 Task: Add a signature Johnny Mitchell containing With heartfelt thanks and warm wishes, Johnny Mitchell to email address softage.2@softage.net and add a label Photography
Action: Mouse moved to (1252, 80)
Screenshot: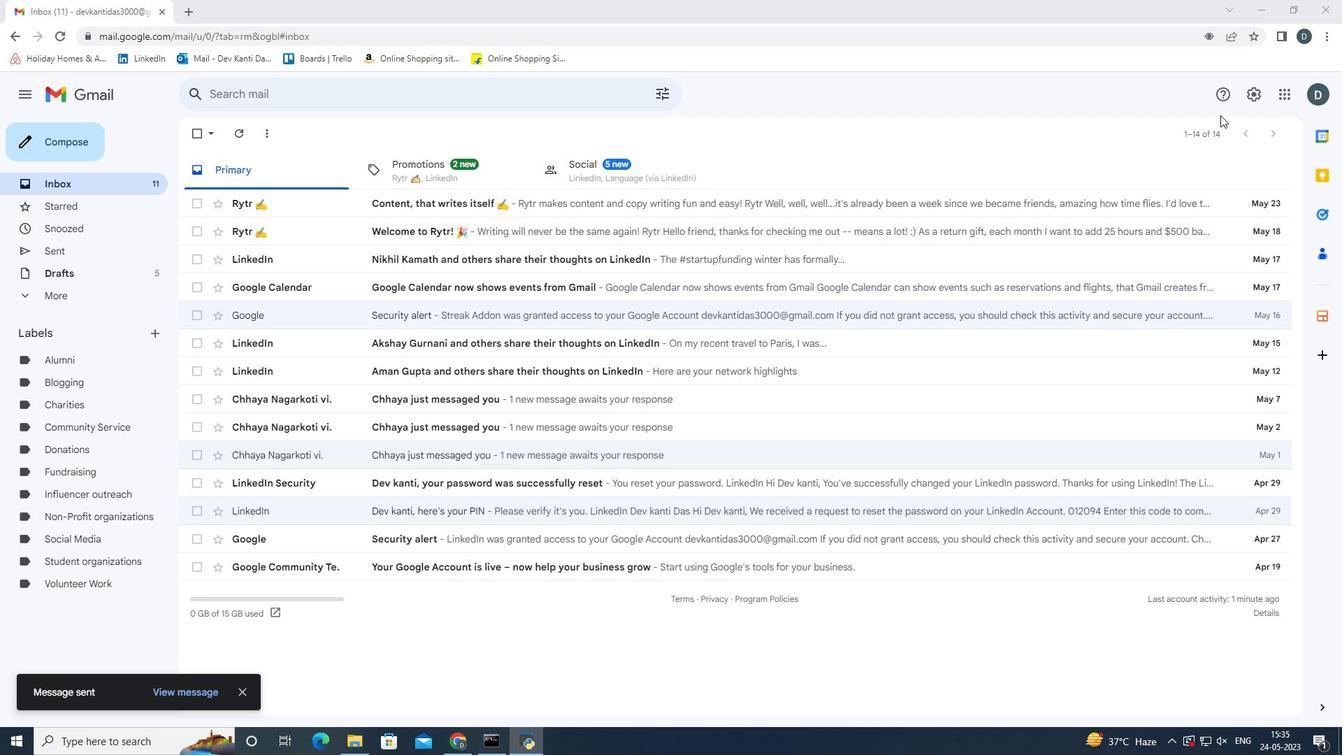 
Action: Mouse pressed left at (1252, 80)
Screenshot: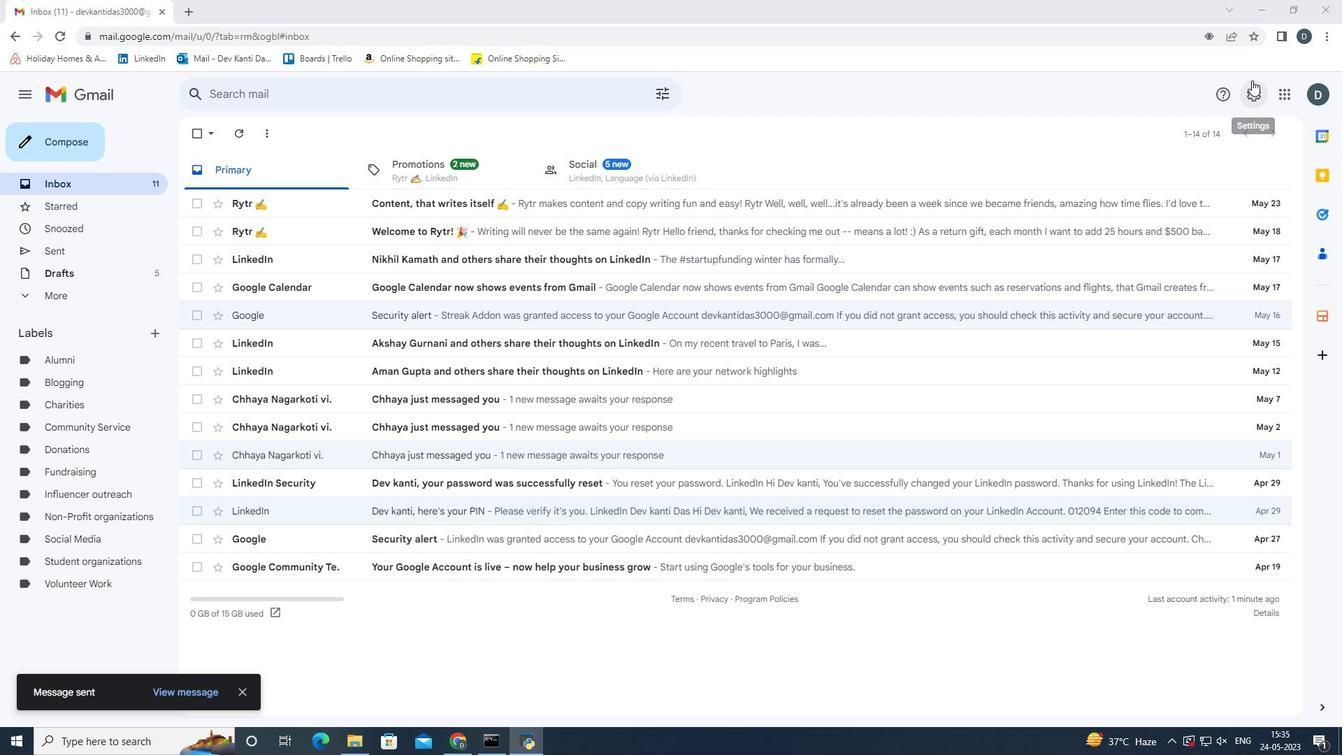 
Action: Mouse moved to (1195, 167)
Screenshot: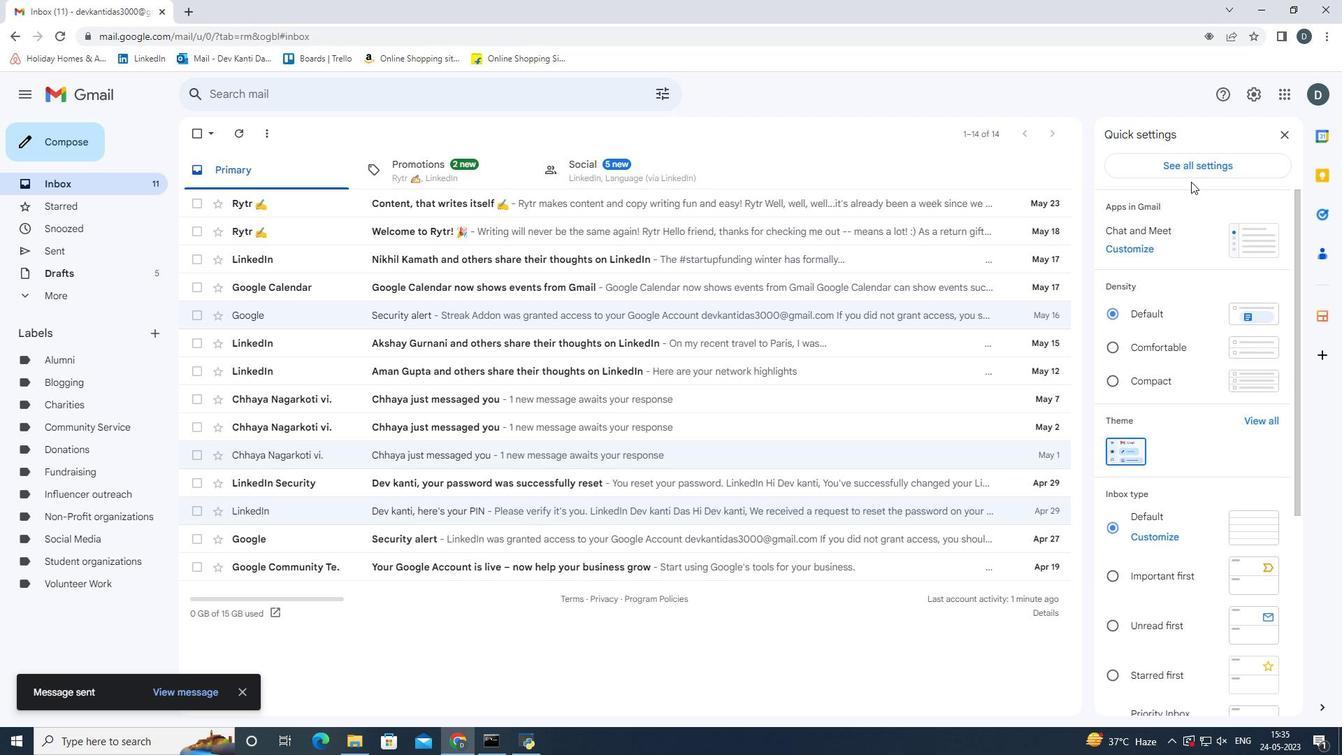 
Action: Mouse pressed left at (1195, 167)
Screenshot: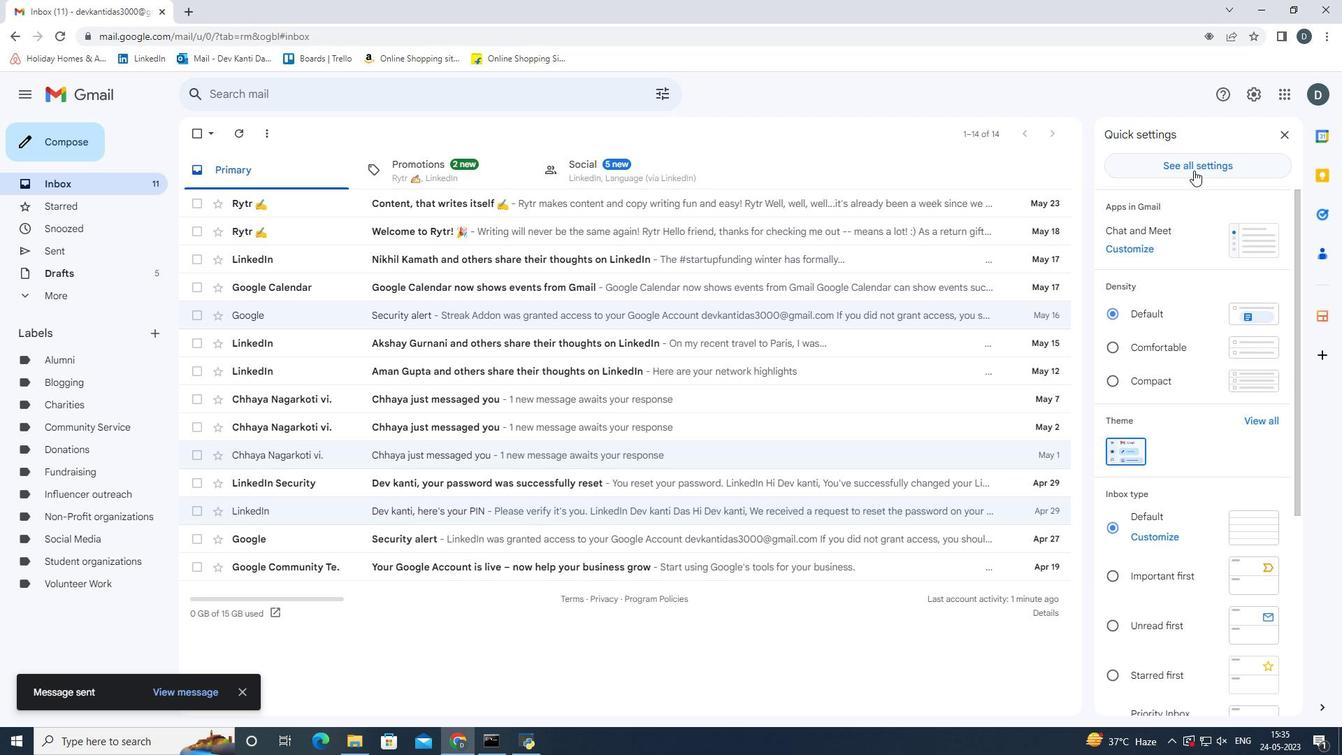 
Action: Mouse moved to (776, 472)
Screenshot: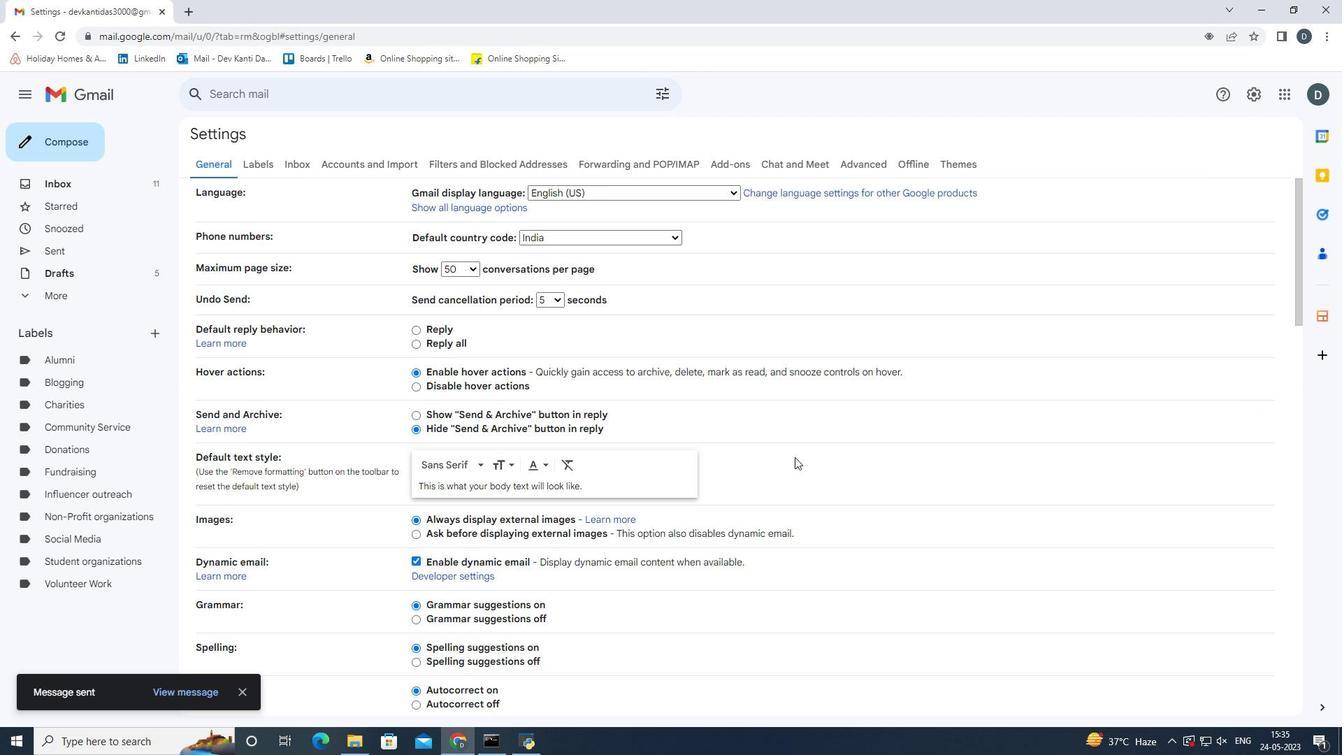 
Action: Mouse scrolled (776, 472) with delta (0, 0)
Screenshot: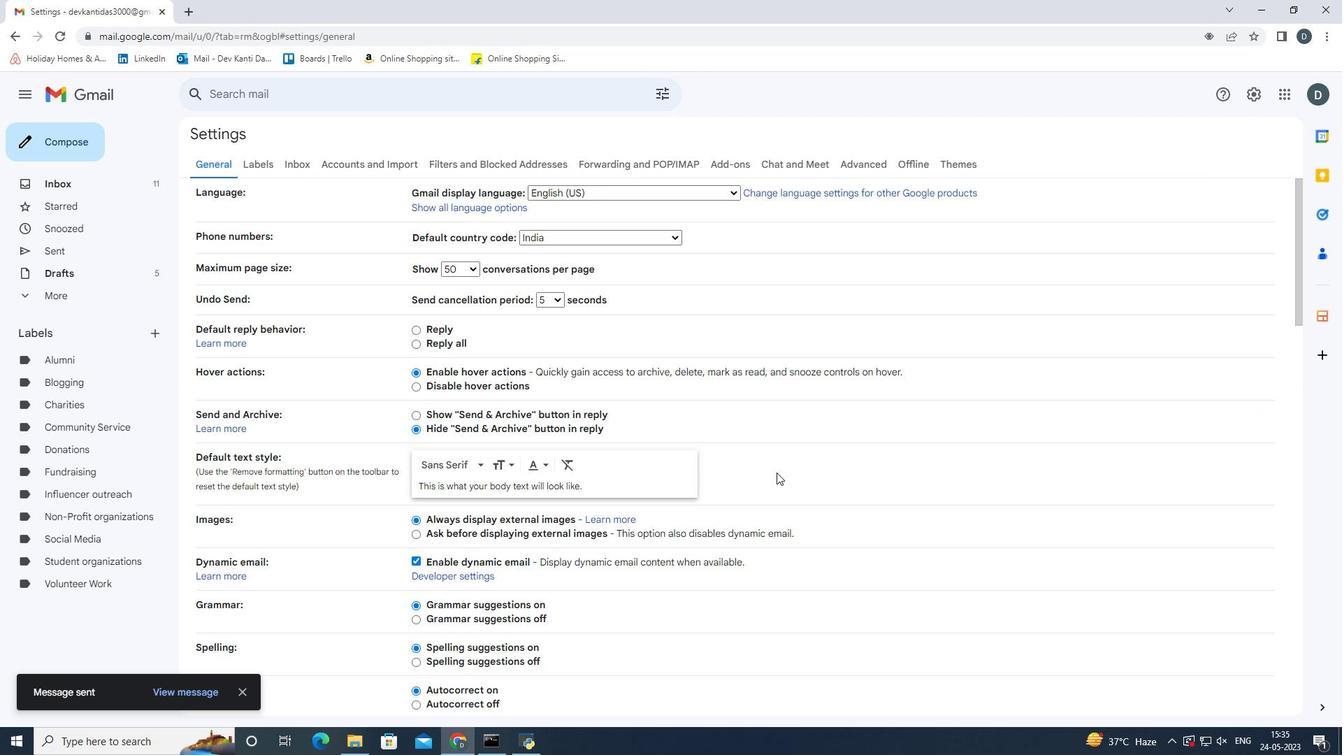 
Action: Mouse moved to (777, 473)
Screenshot: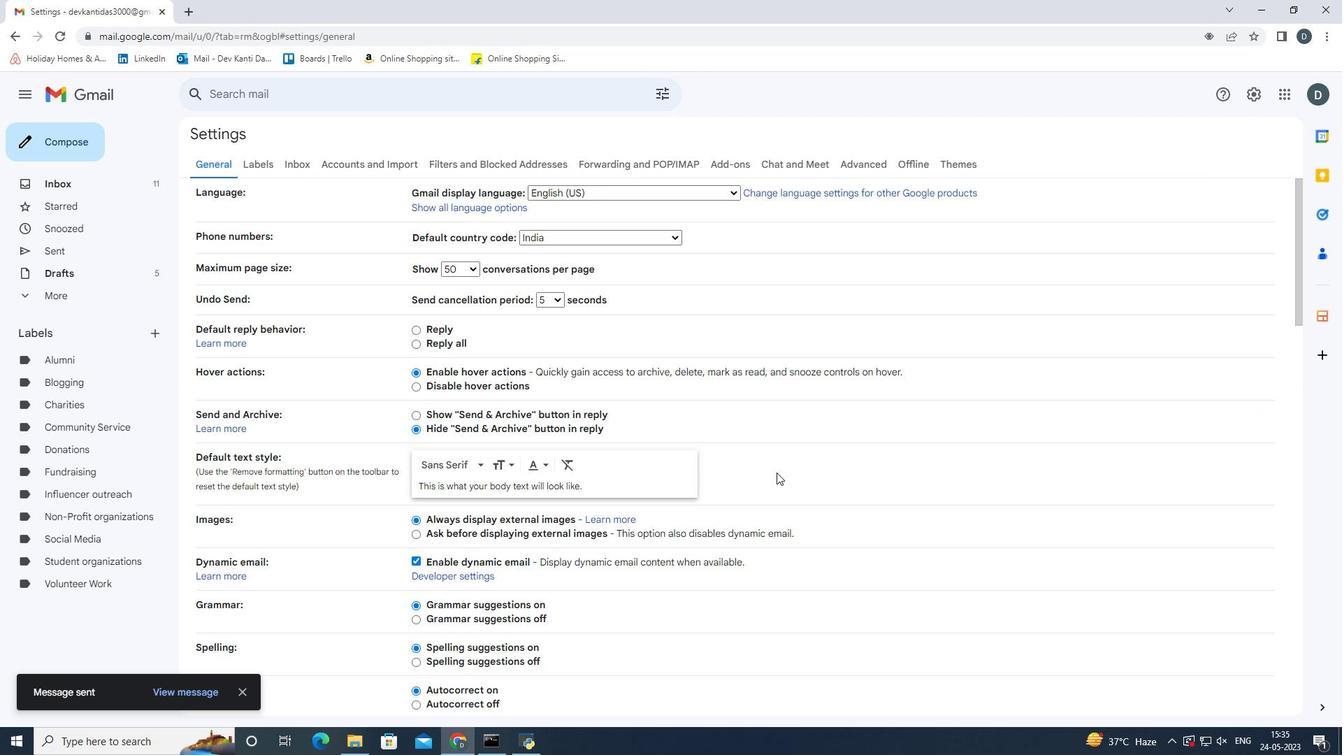 
Action: Mouse scrolled (777, 472) with delta (0, 0)
Screenshot: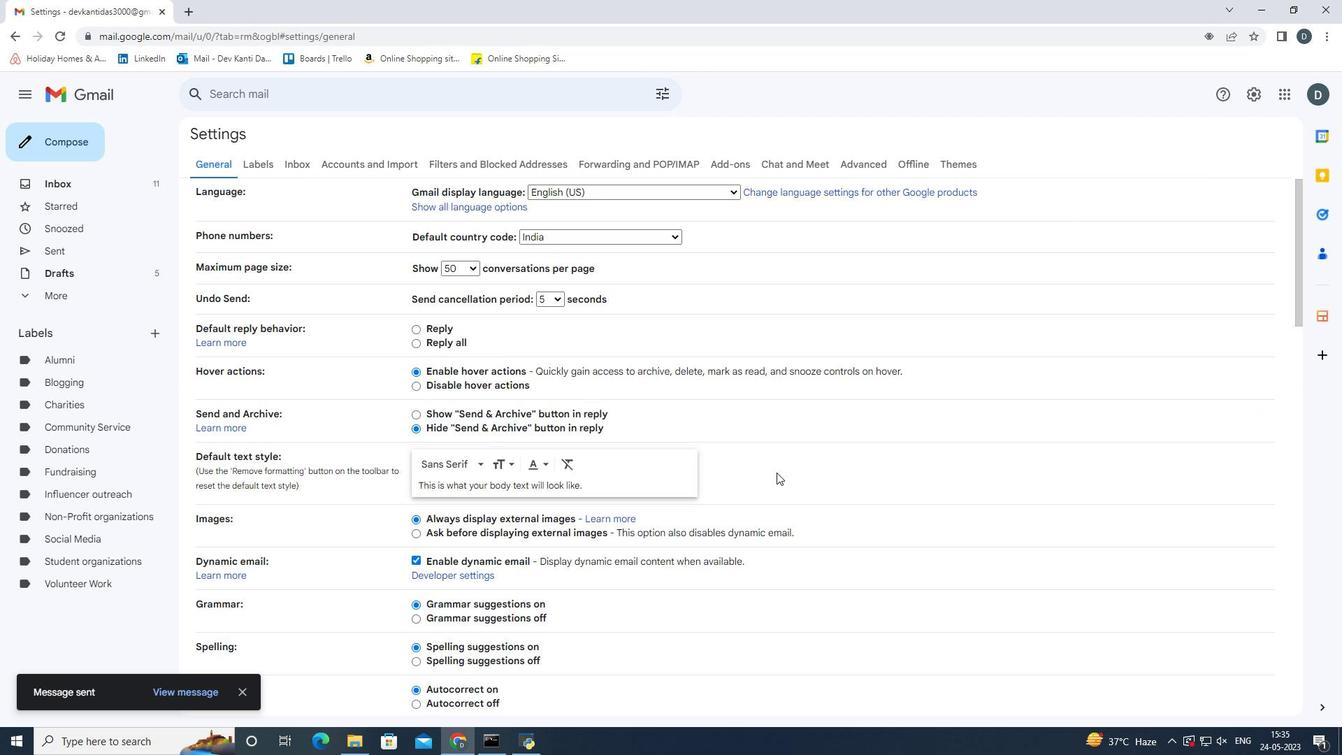 
Action: Mouse moved to (779, 473)
Screenshot: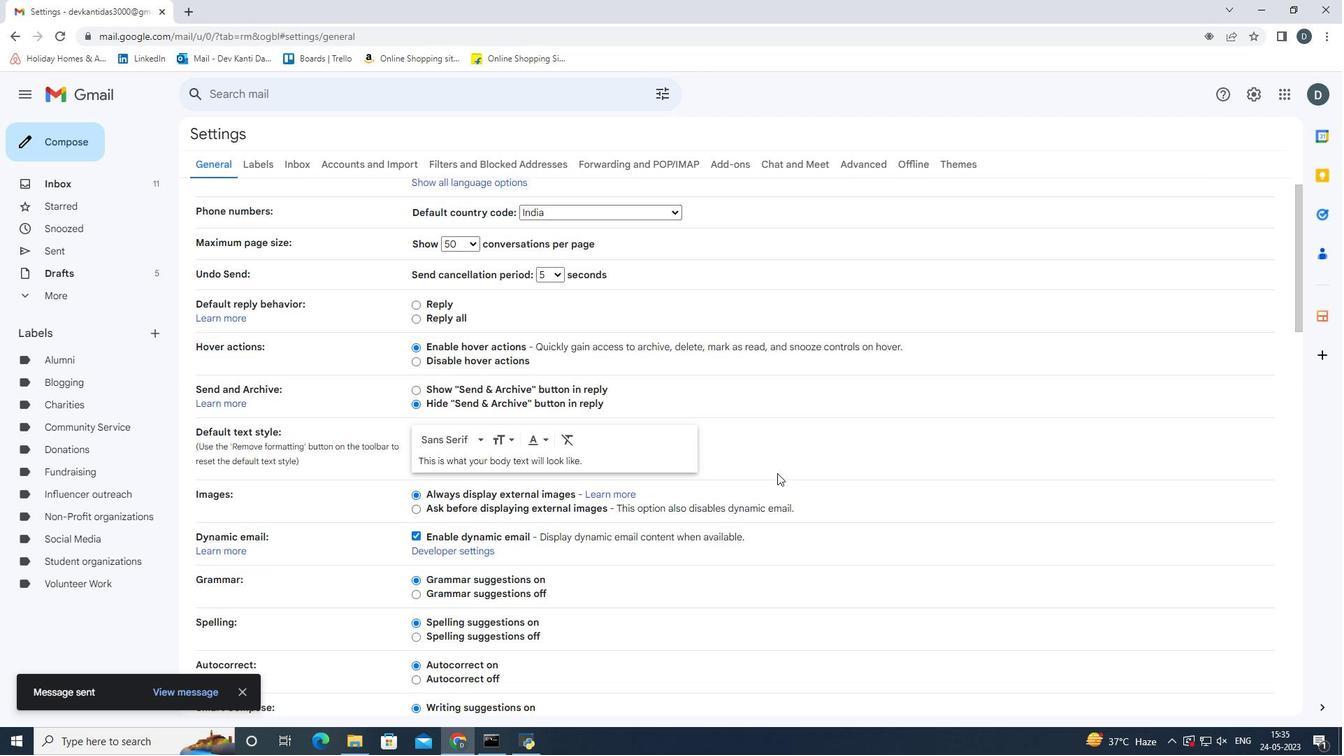 
Action: Mouse scrolled (779, 472) with delta (0, 0)
Screenshot: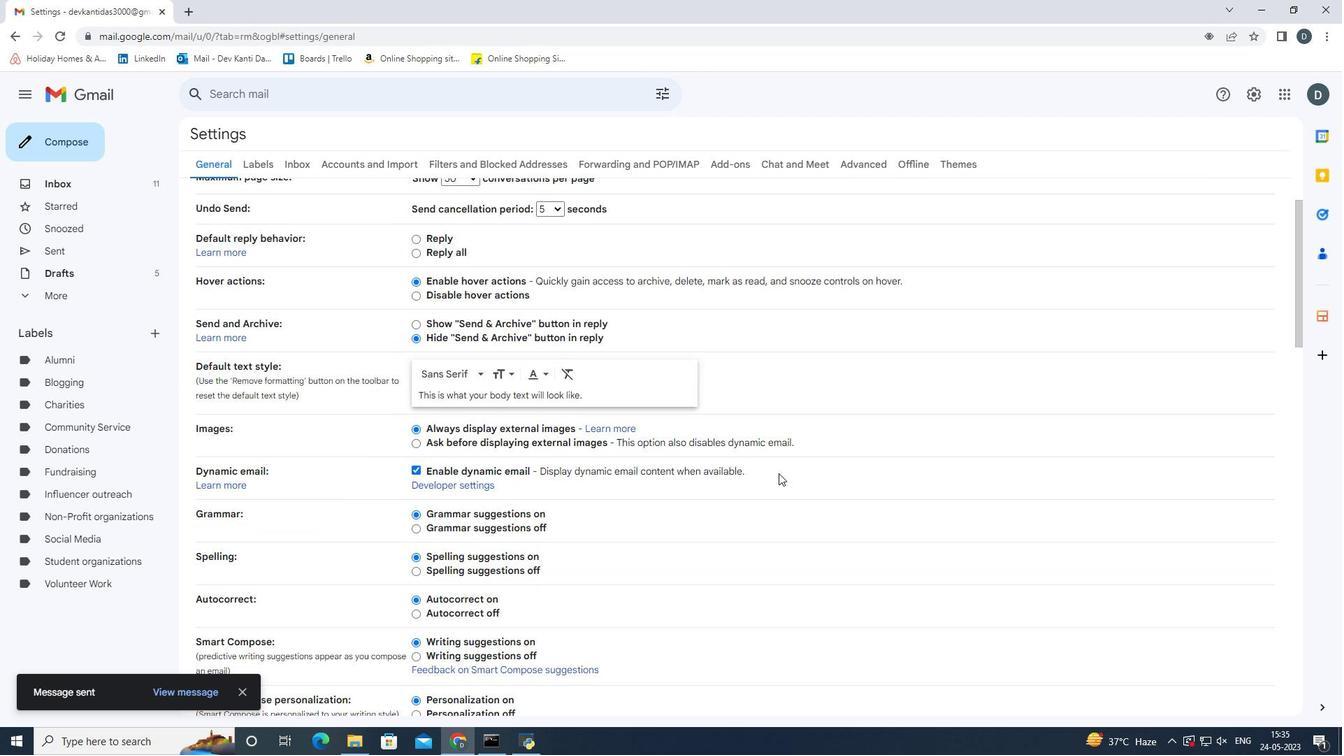 
Action: Mouse scrolled (779, 472) with delta (0, 0)
Screenshot: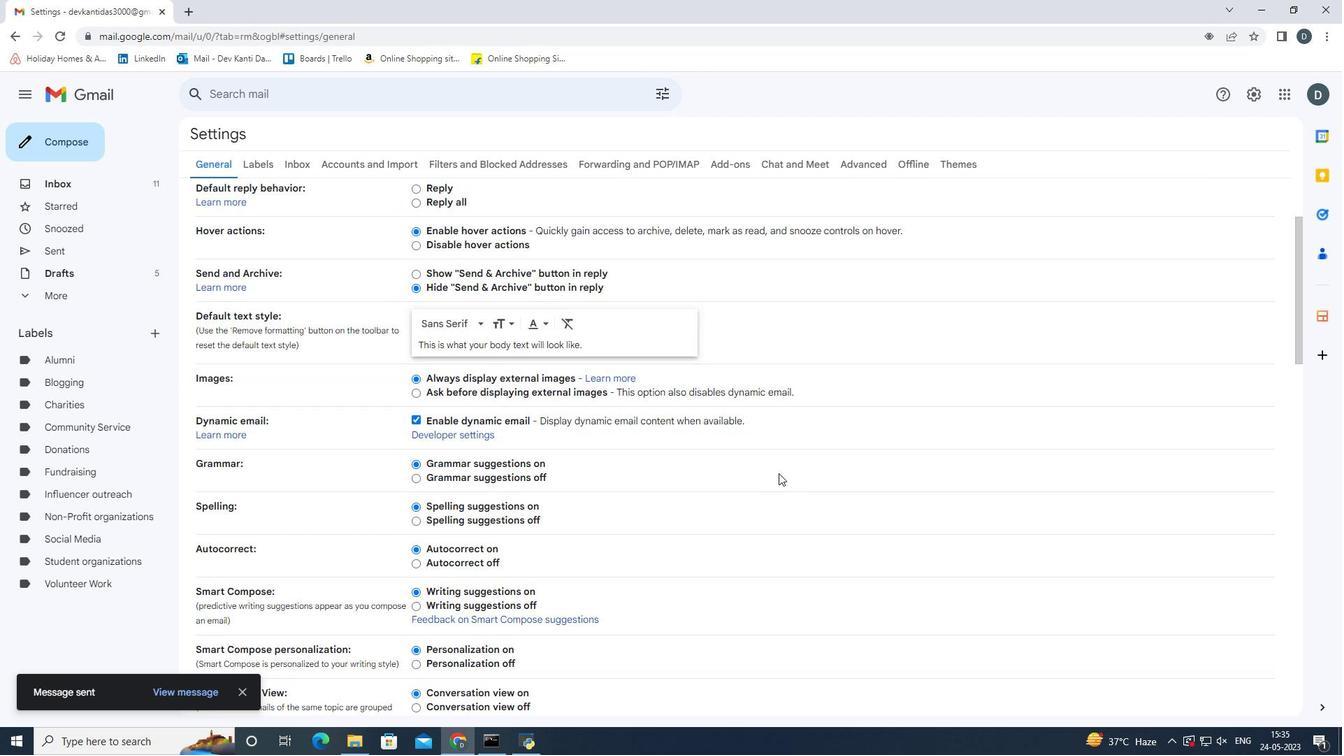 
Action: Mouse scrolled (779, 472) with delta (0, 0)
Screenshot: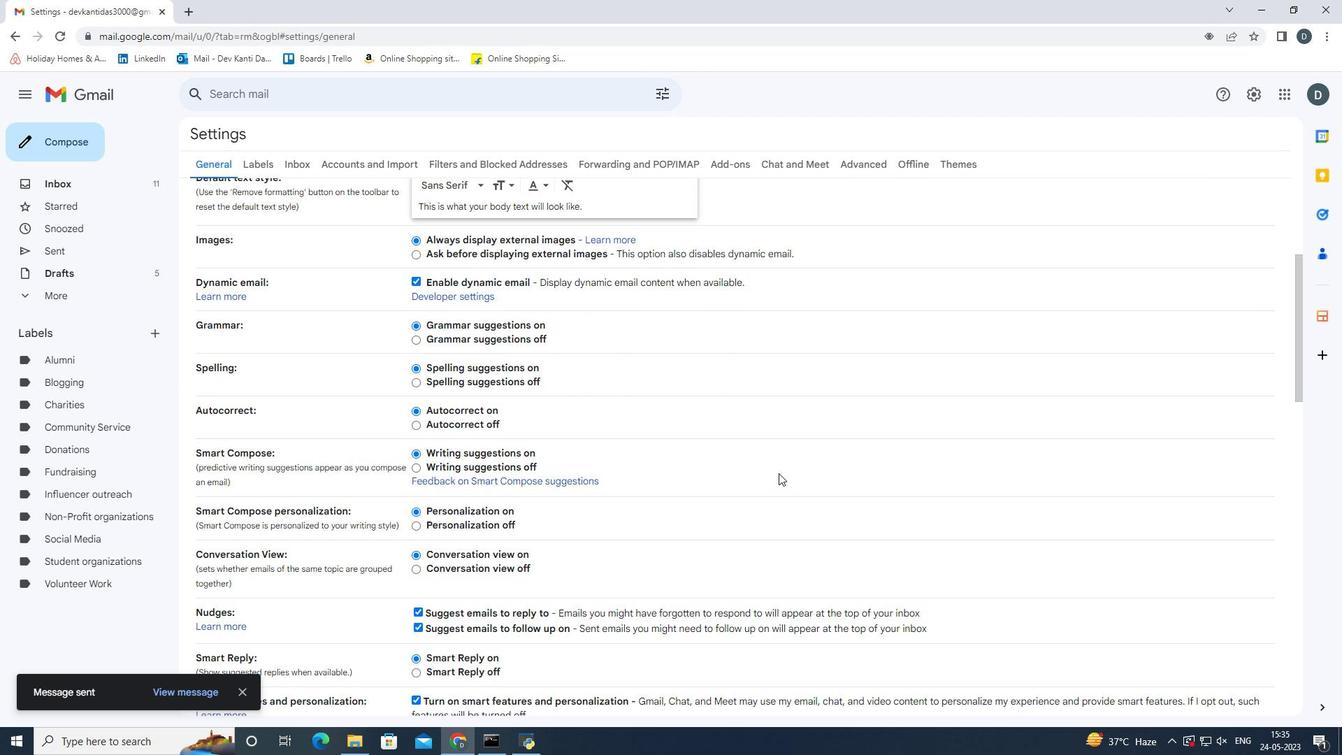 
Action: Mouse scrolled (779, 472) with delta (0, 0)
Screenshot: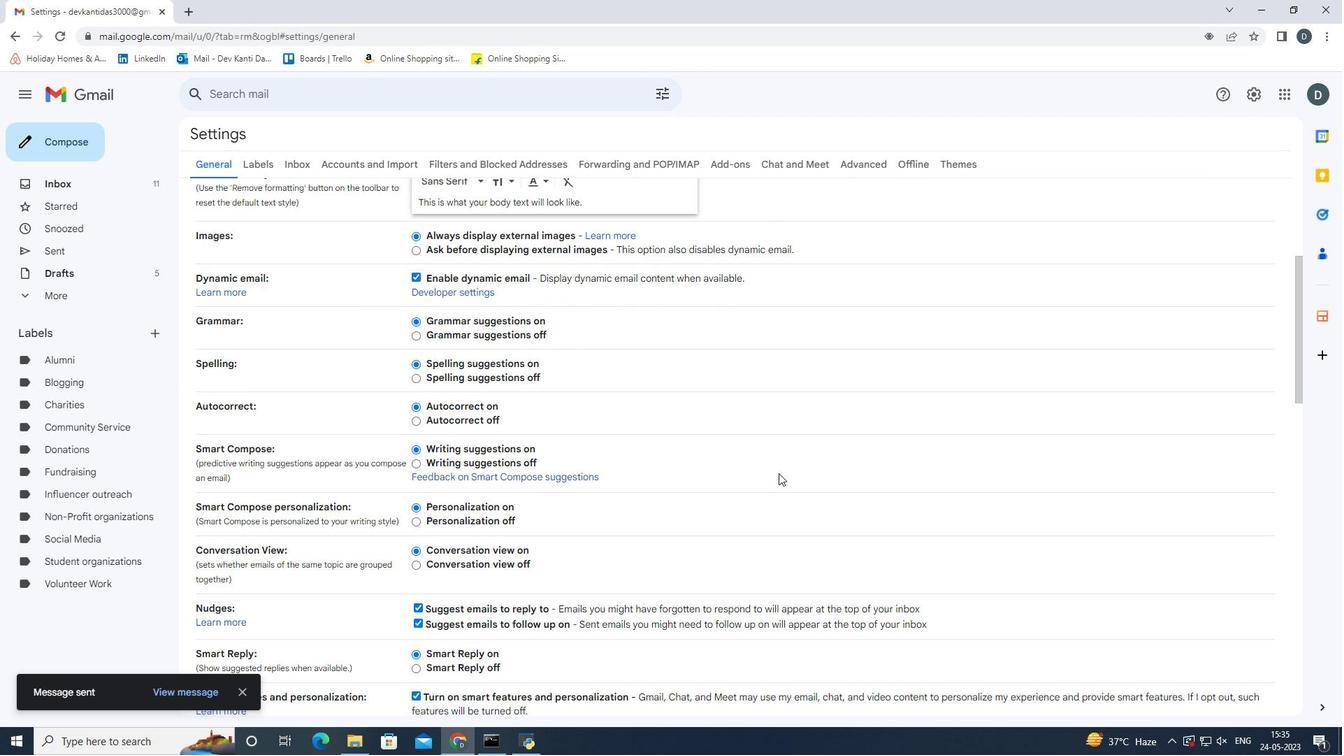 
Action: Mouse scrolled (779, 472) with delta (0, 0)
Screenshot: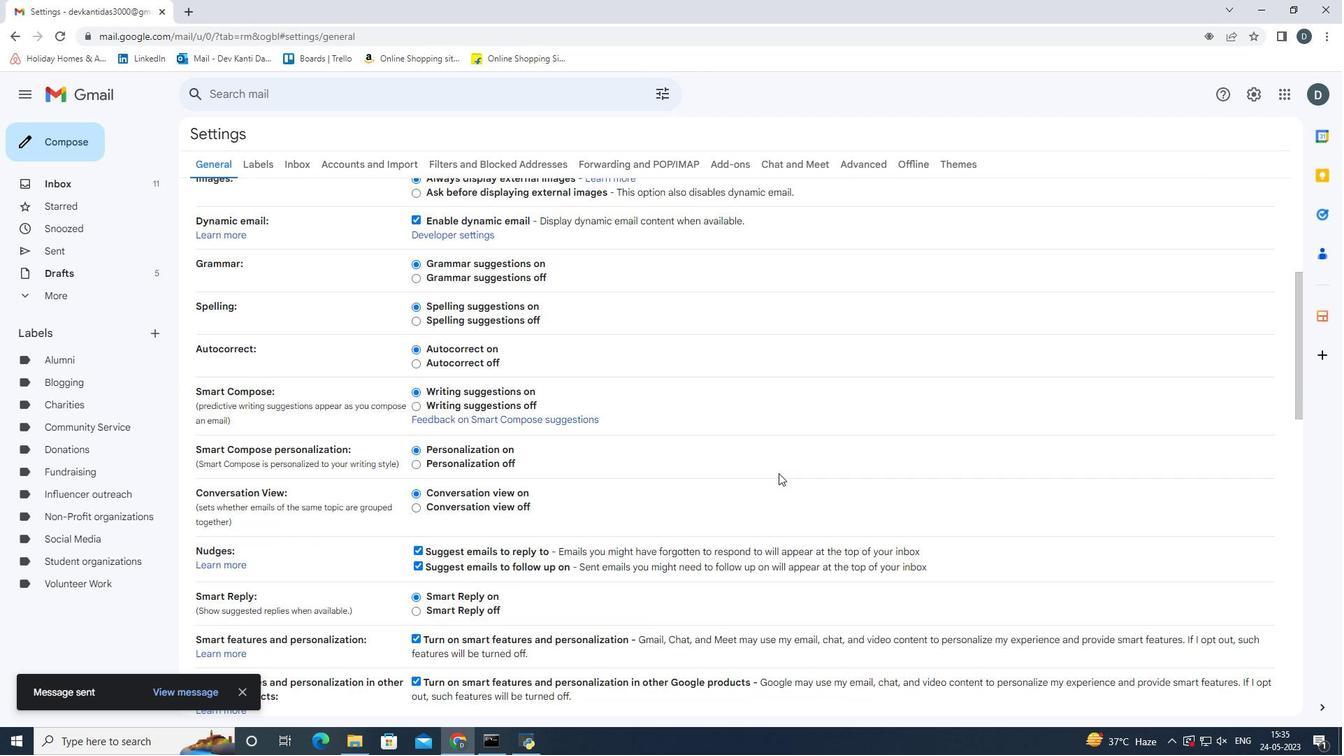 
Action: Mouse scrolled (779, 472) with delta (0, 0)
Screenshot: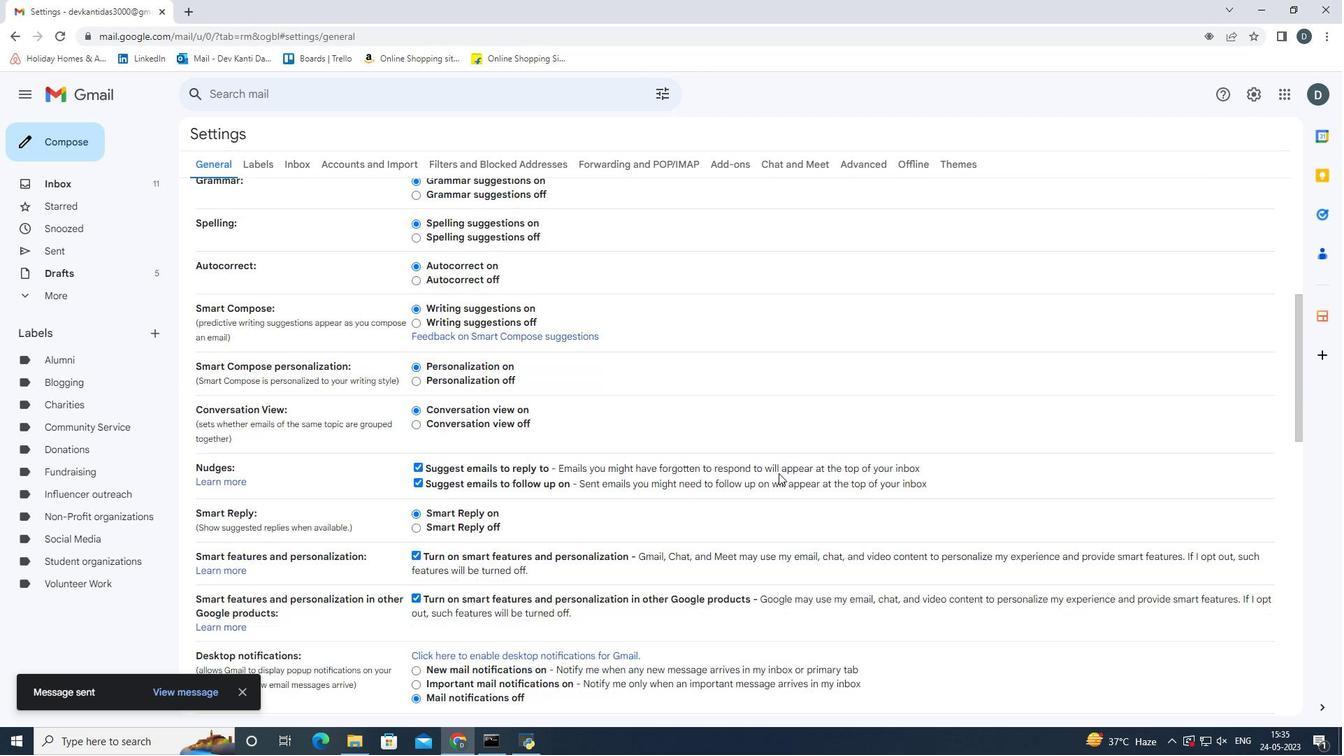
Action: Mouse scrolled (779, 472) with delta (0, 0)
Screenshot: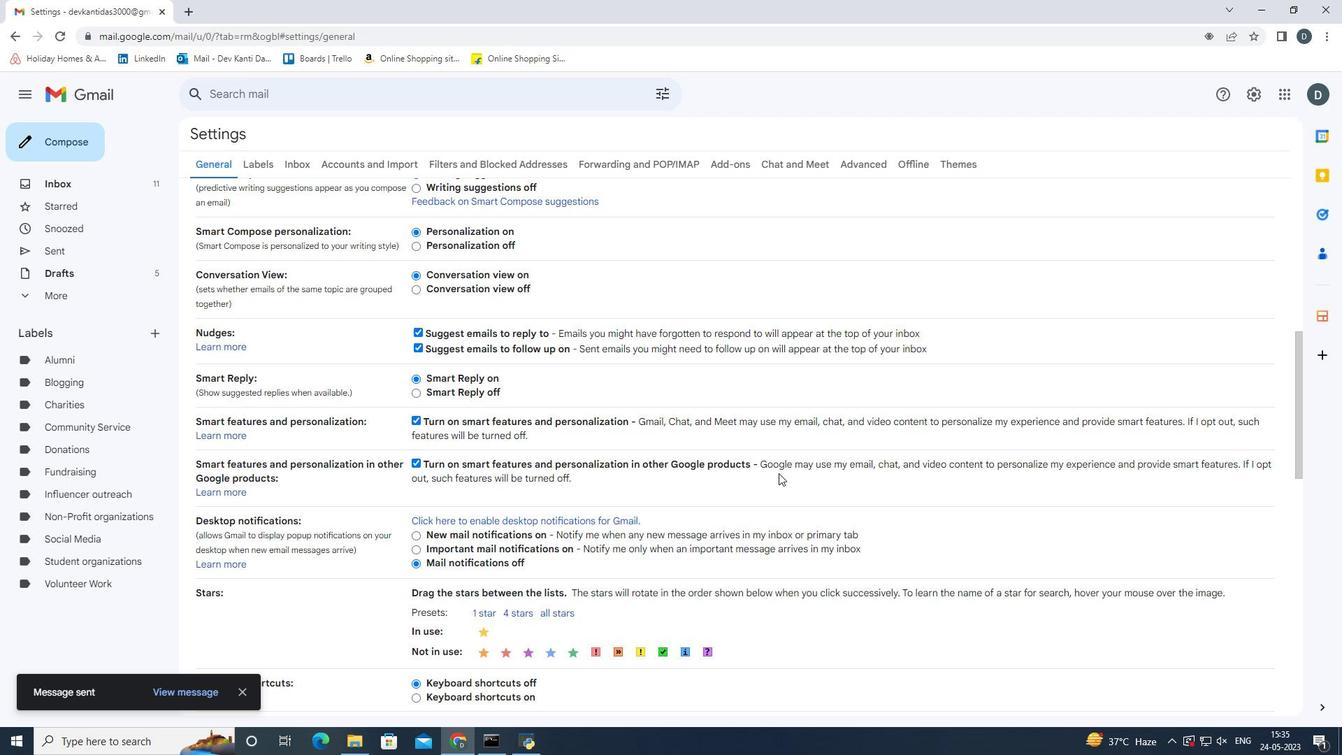 
Action: Mouse scrolled (779, 472) with delta (0, 0)
Screenshot: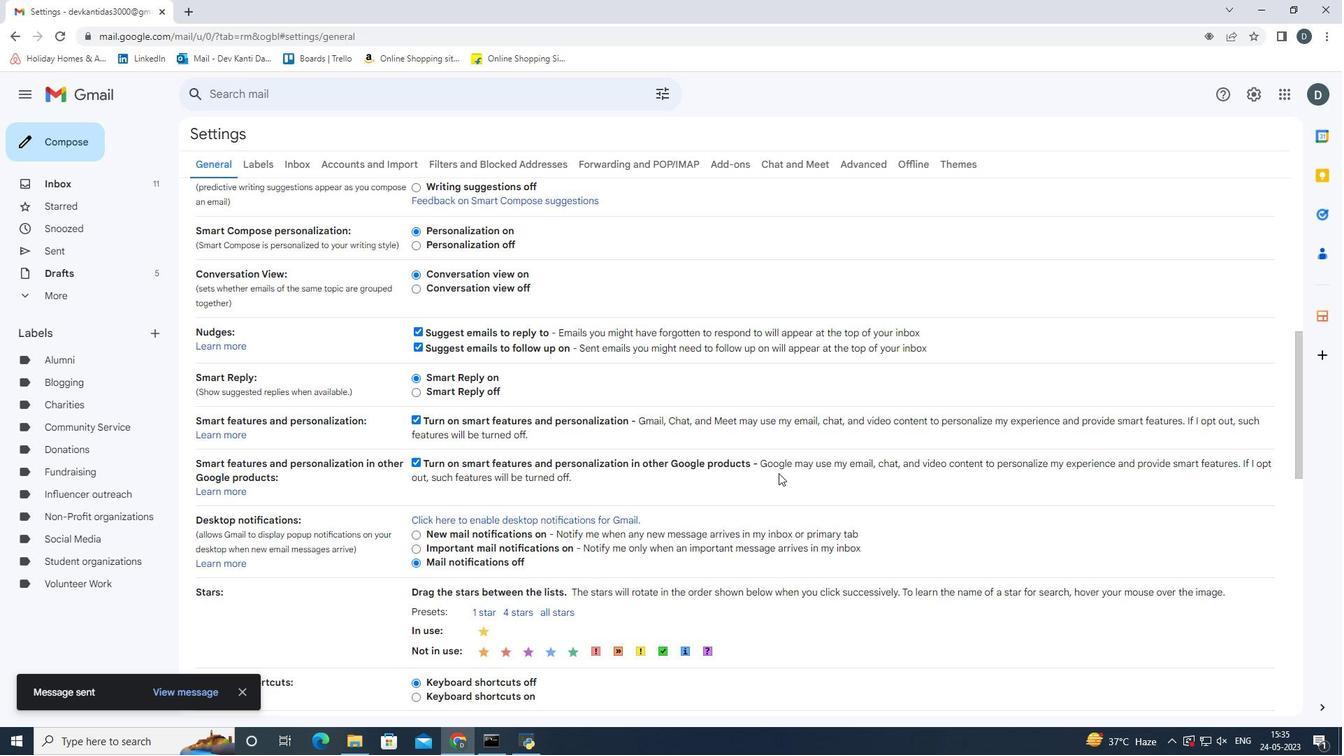
Action: Mouse scrolled (779, 472) with delta (0, 0)
Screenshot: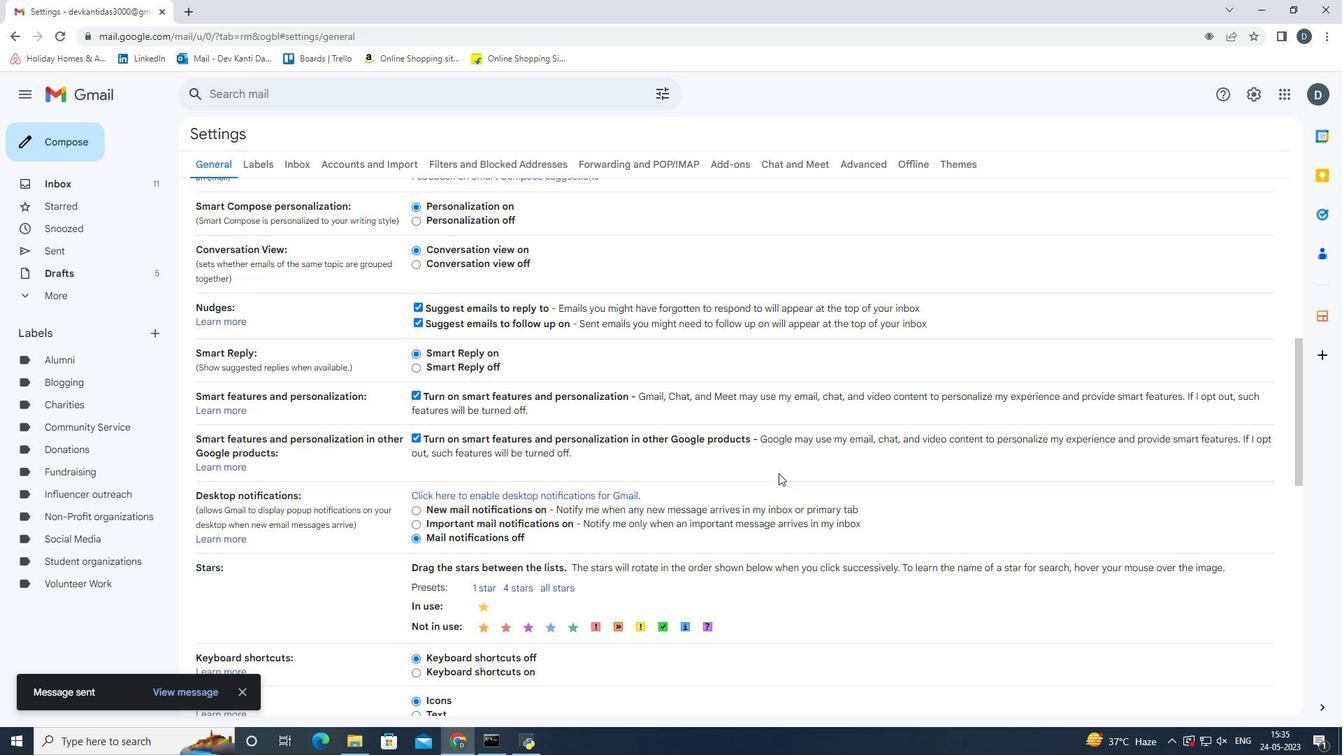 
Action: Mouse scrolled (779, 472) with delta (0, 0)
Screenshot: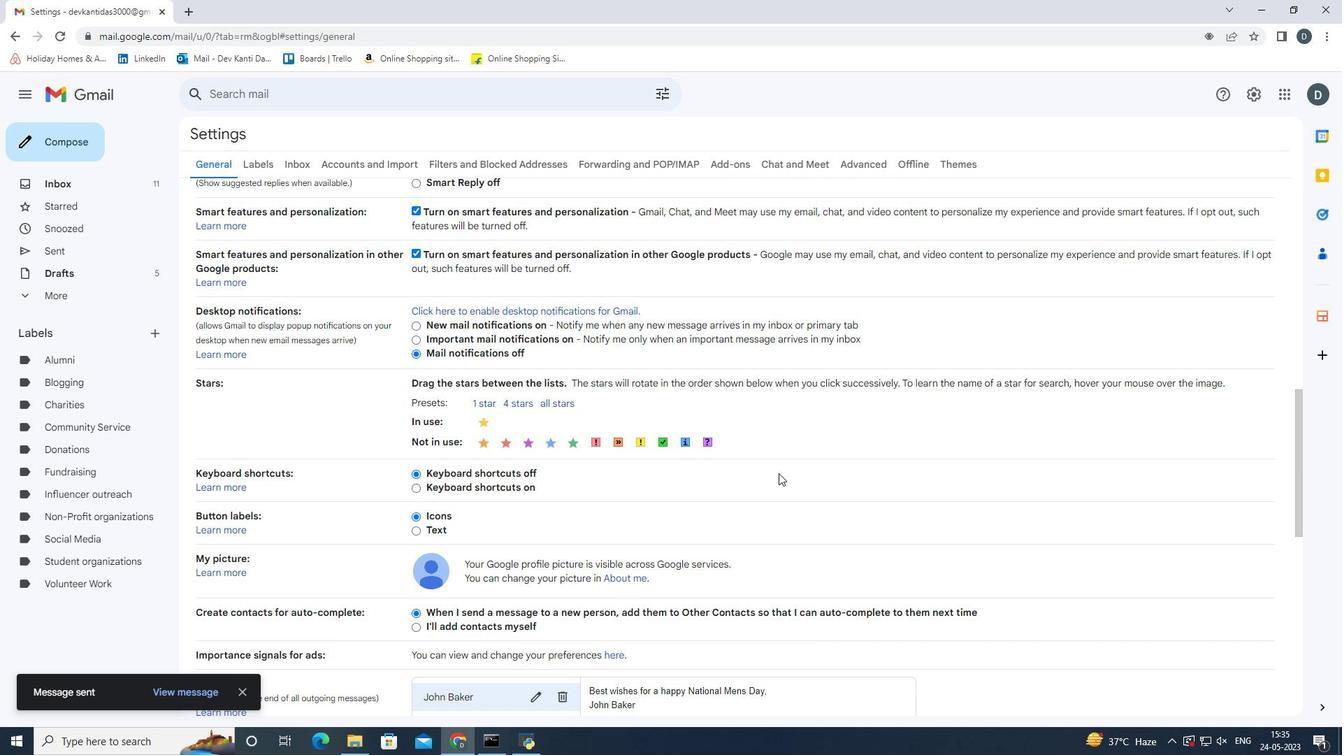 
Action: Mouse scrolled (779, 472) with delta (0, 0)
Screenshot: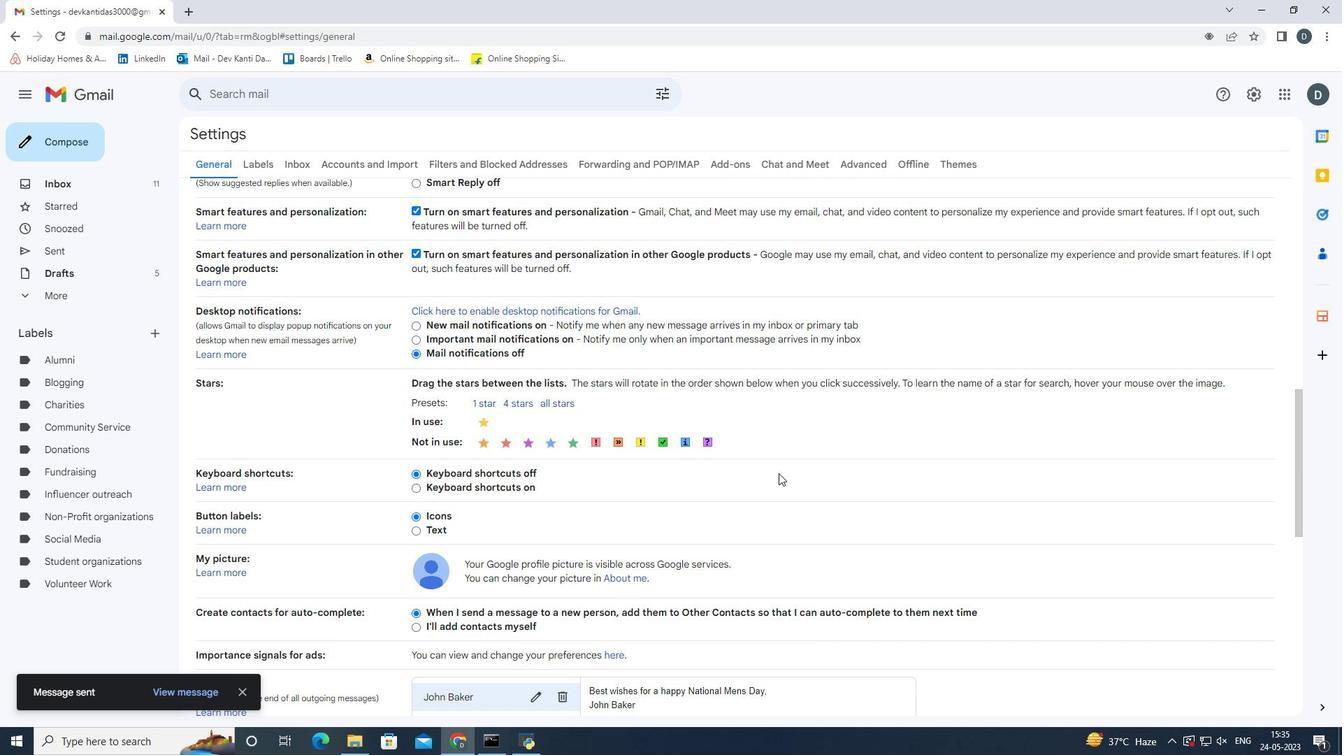 
Action: Mouse moved to (781, 474)
Screenshot: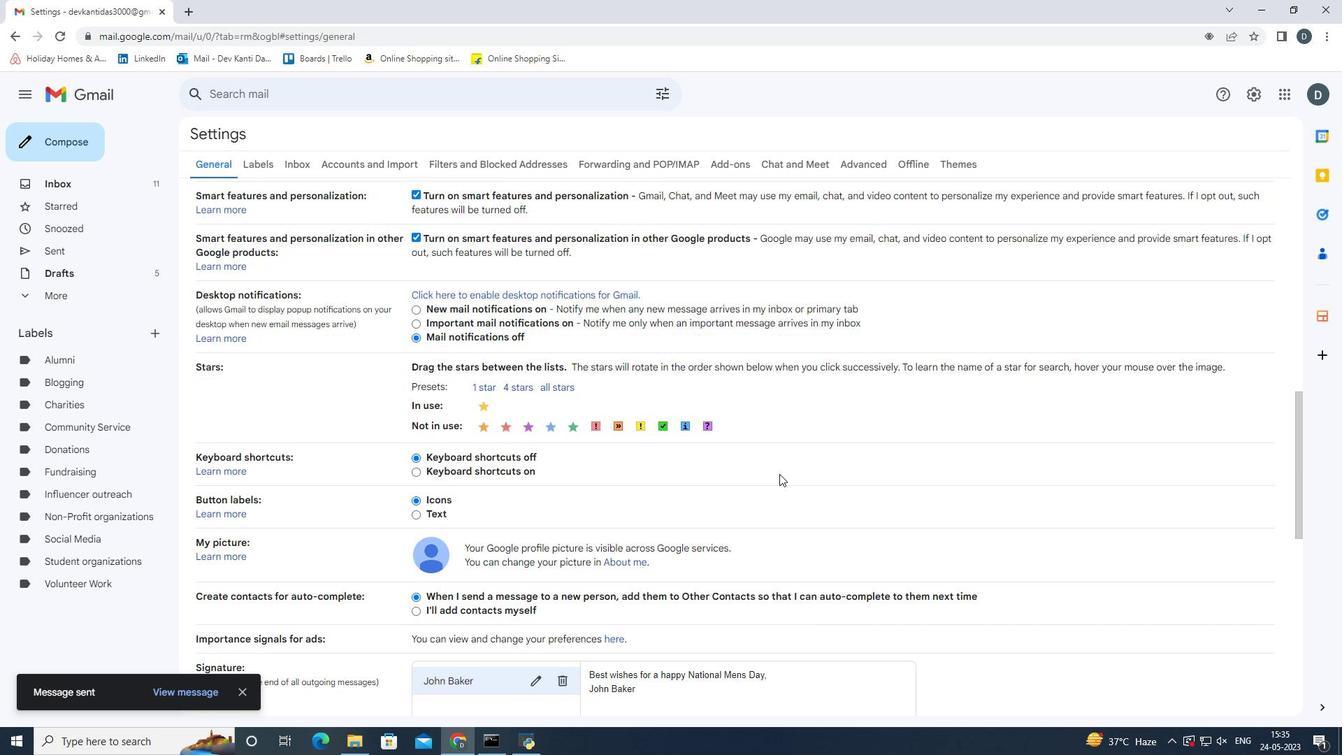 
Action: Mouse scrolled (781, 473) with delta (0, 0)
Screenshot: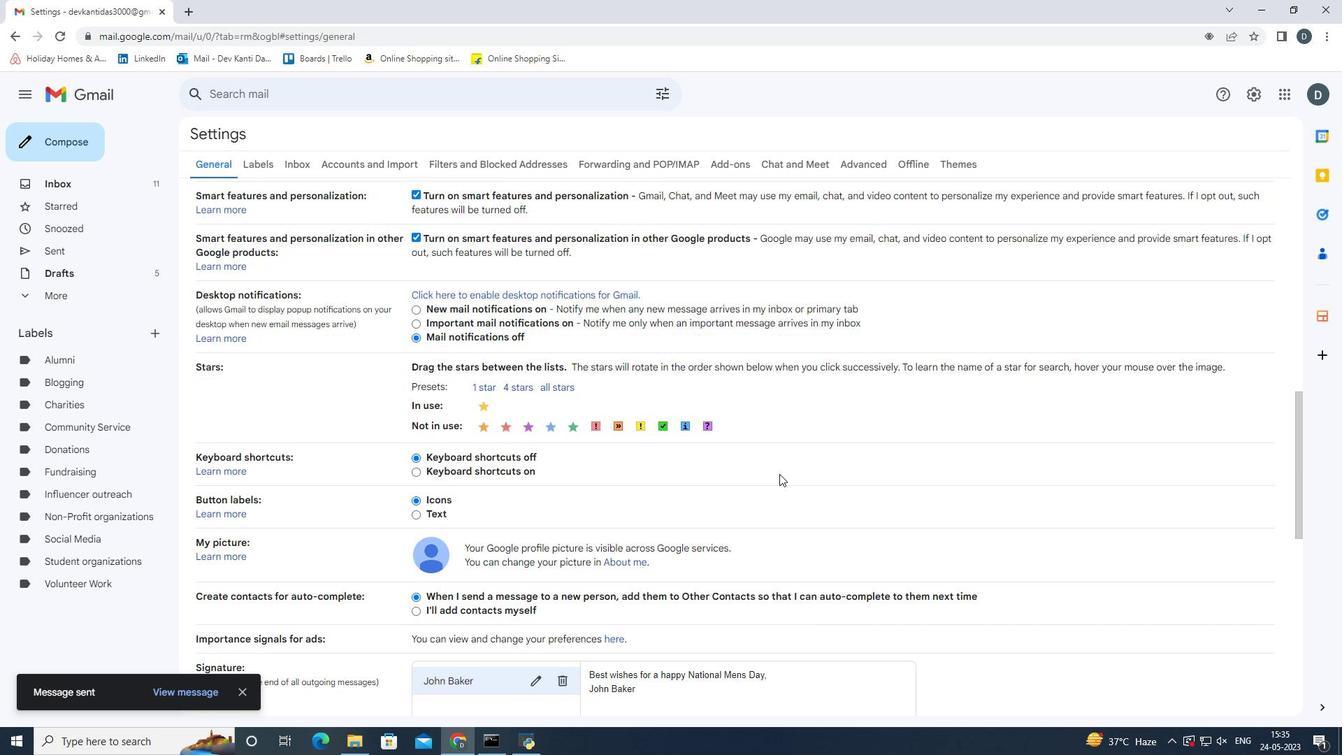 
Action: Mouse moved to (782, 479)
Screenshot: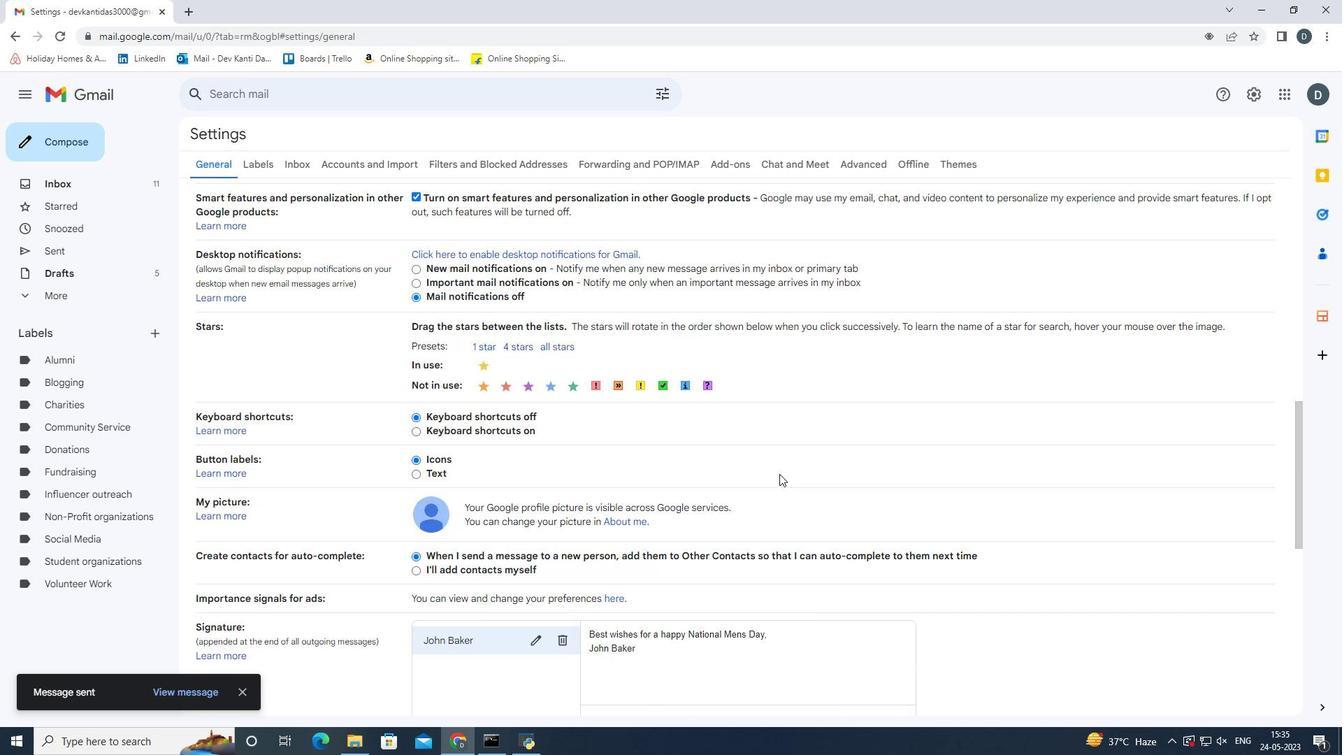 
Action: Mouse scrolled (782, 478) with delta (0, 0)
Screenshot: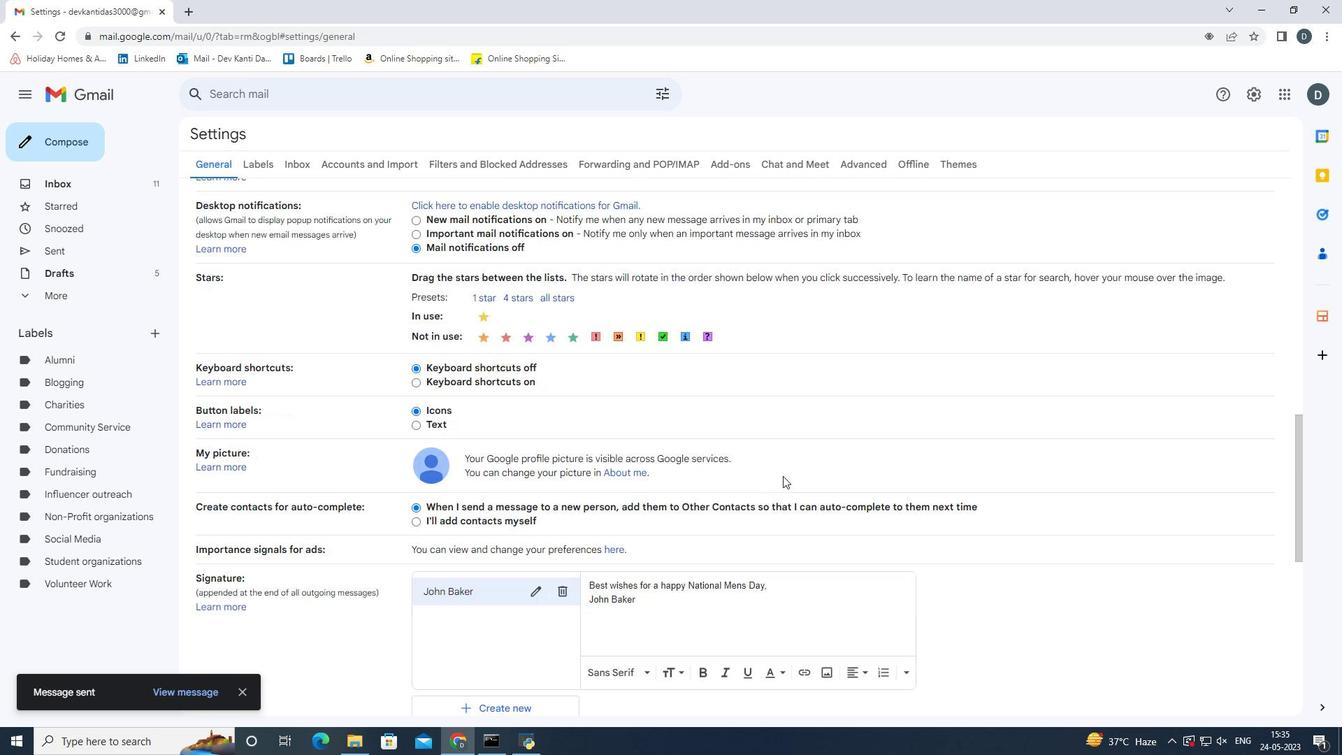 
Action: Mouse moved to (565, 421)
Screenshot: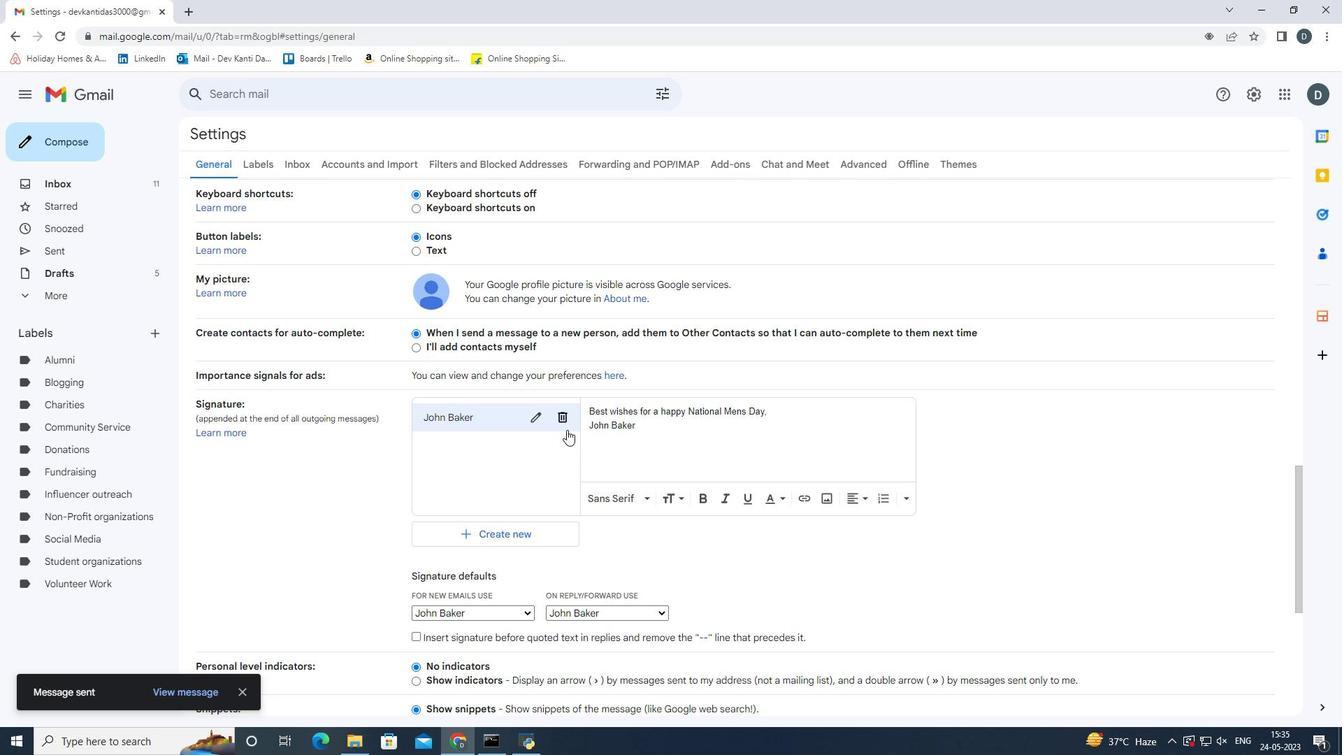 
Action: Mouse pressed left at (565, 421)
Screenshot: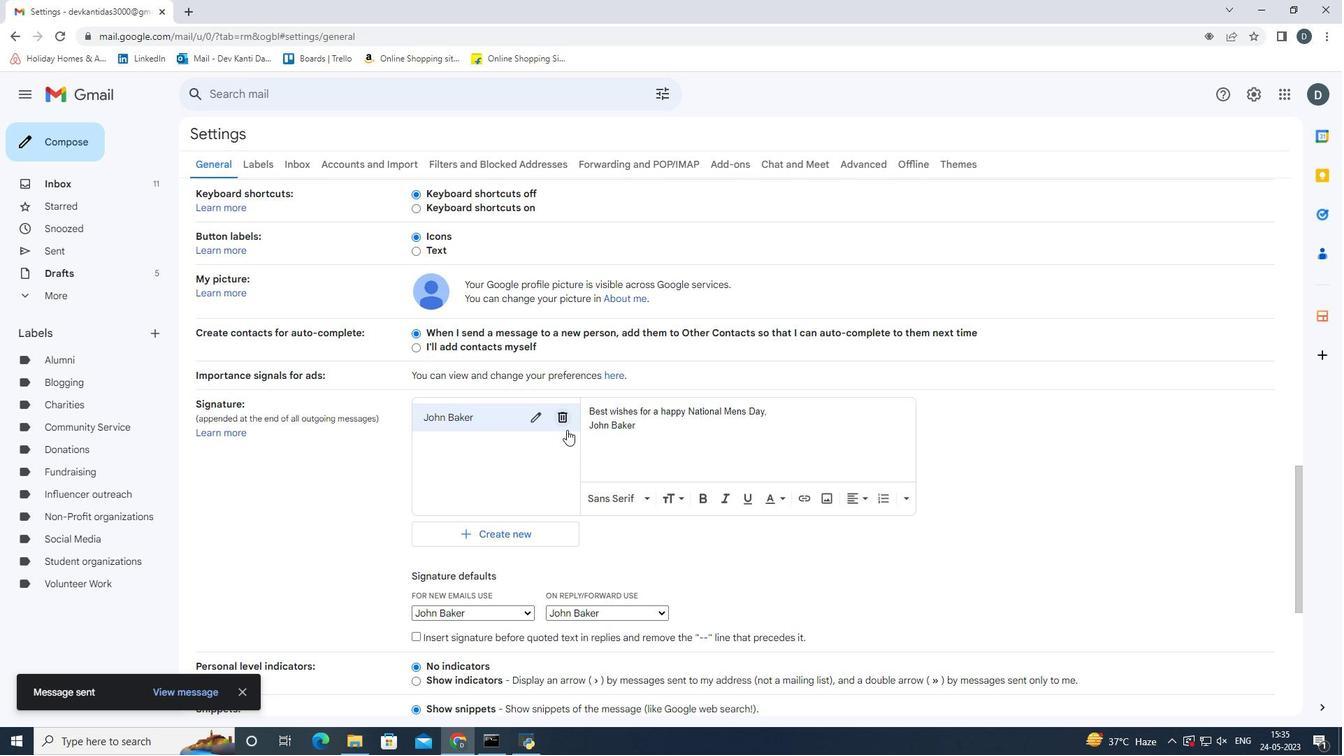 
Action: Mouse moved to (803, 433)
Screenshot: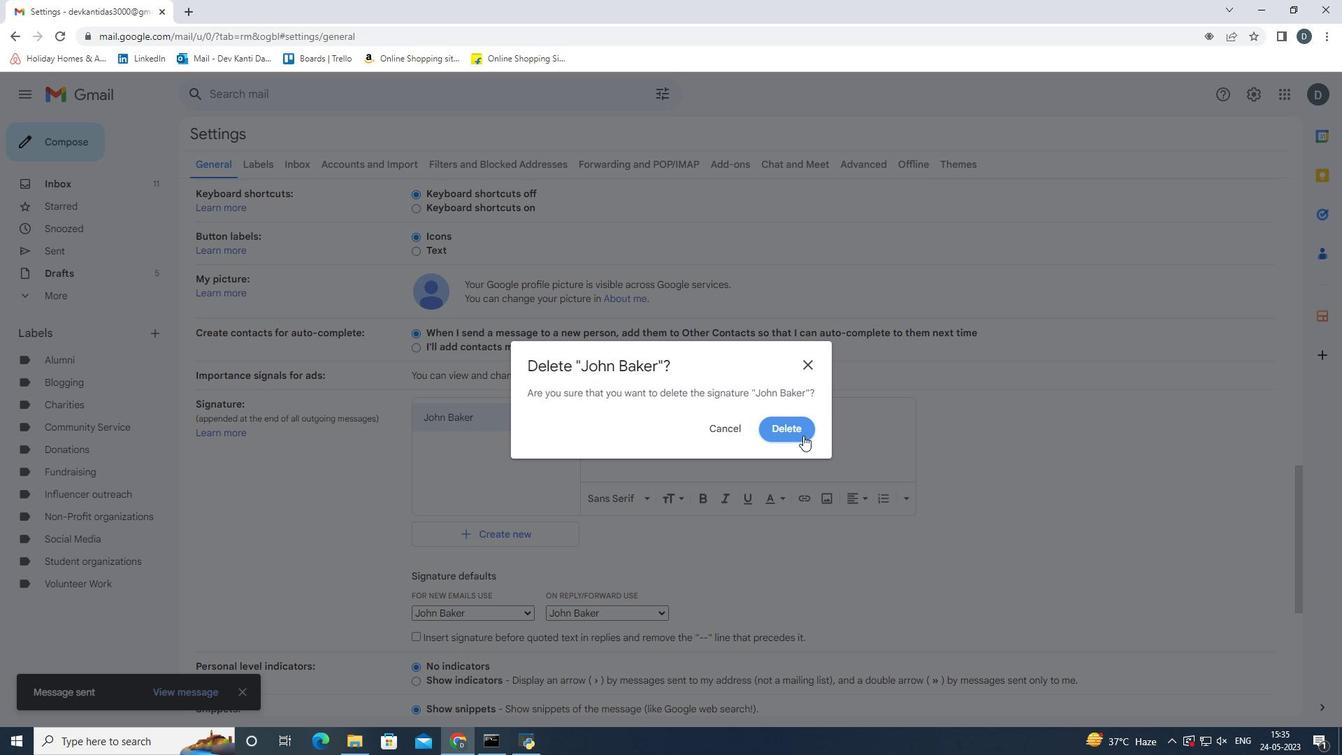 
Action: Mouse pressed left at (803, 433)
Screenshot: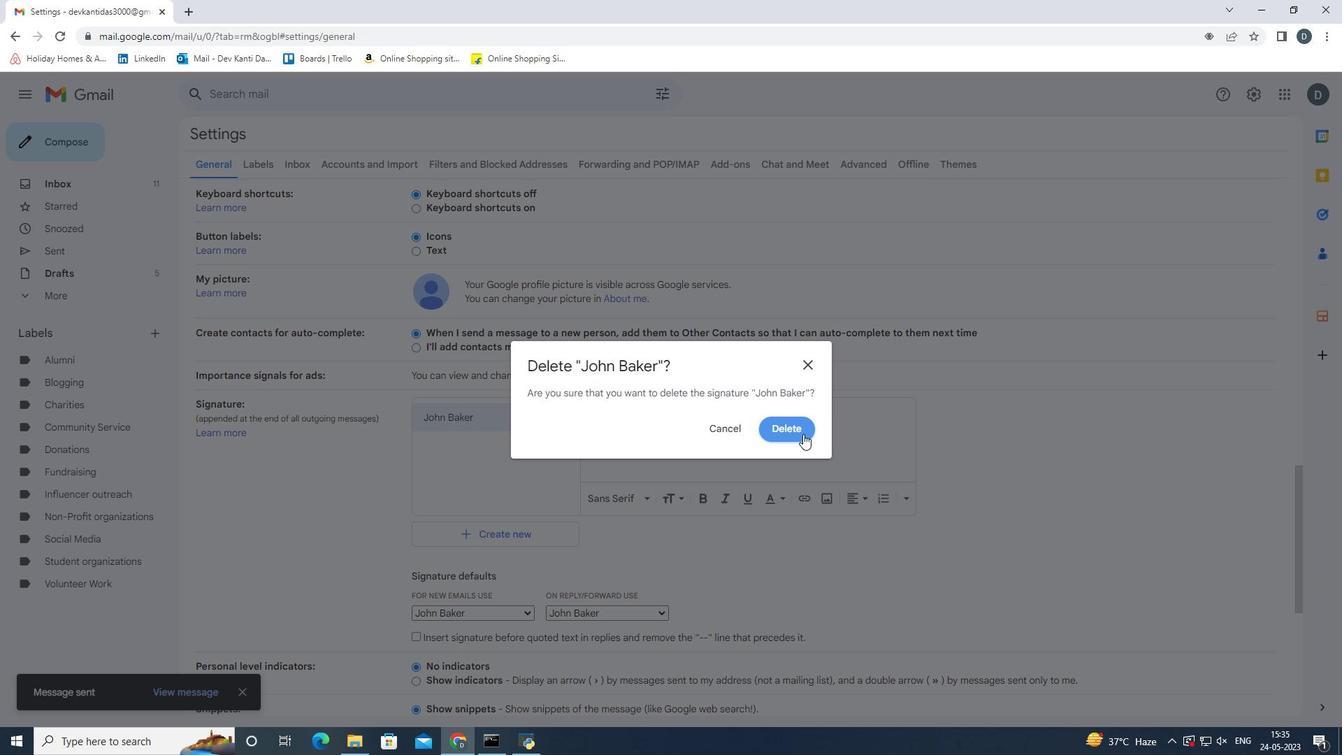 
Action: Mouse moved to (488, 423)
Screenshot: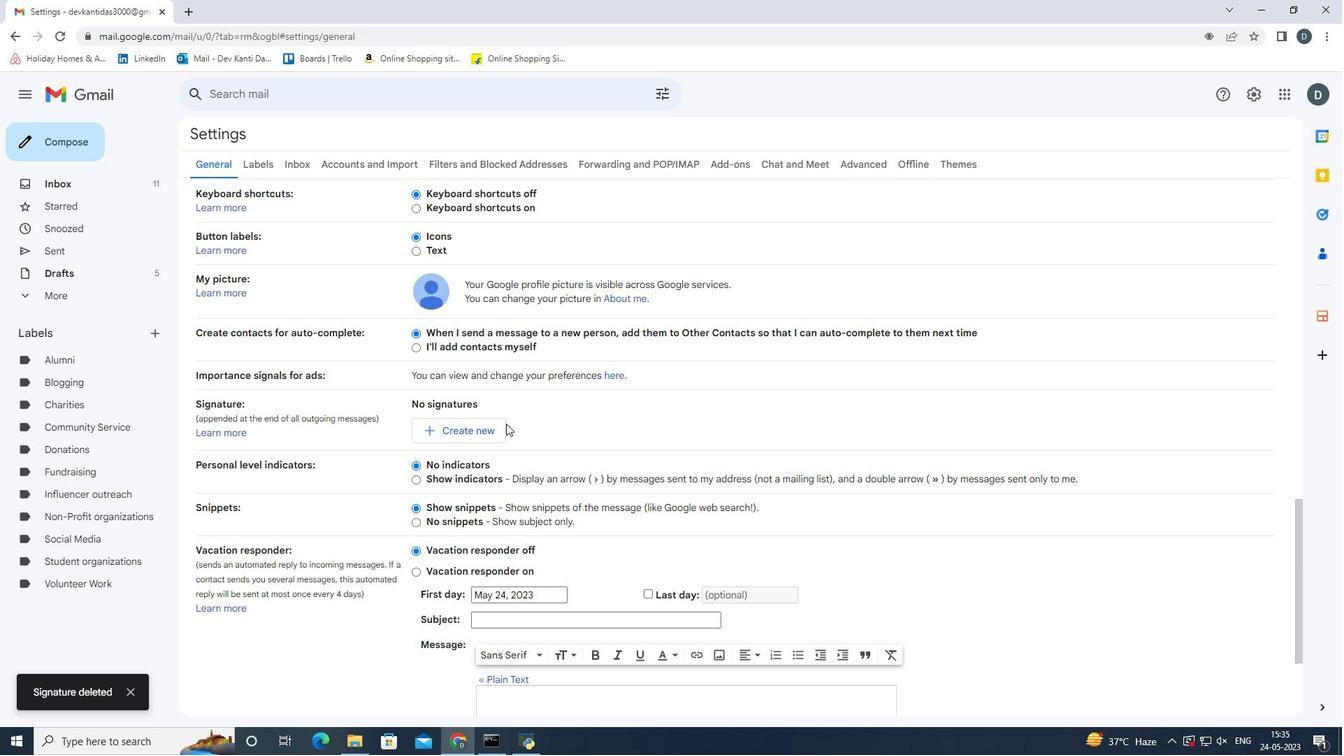 
Action: Mouse pressed left at (488, 423)
Screenshot: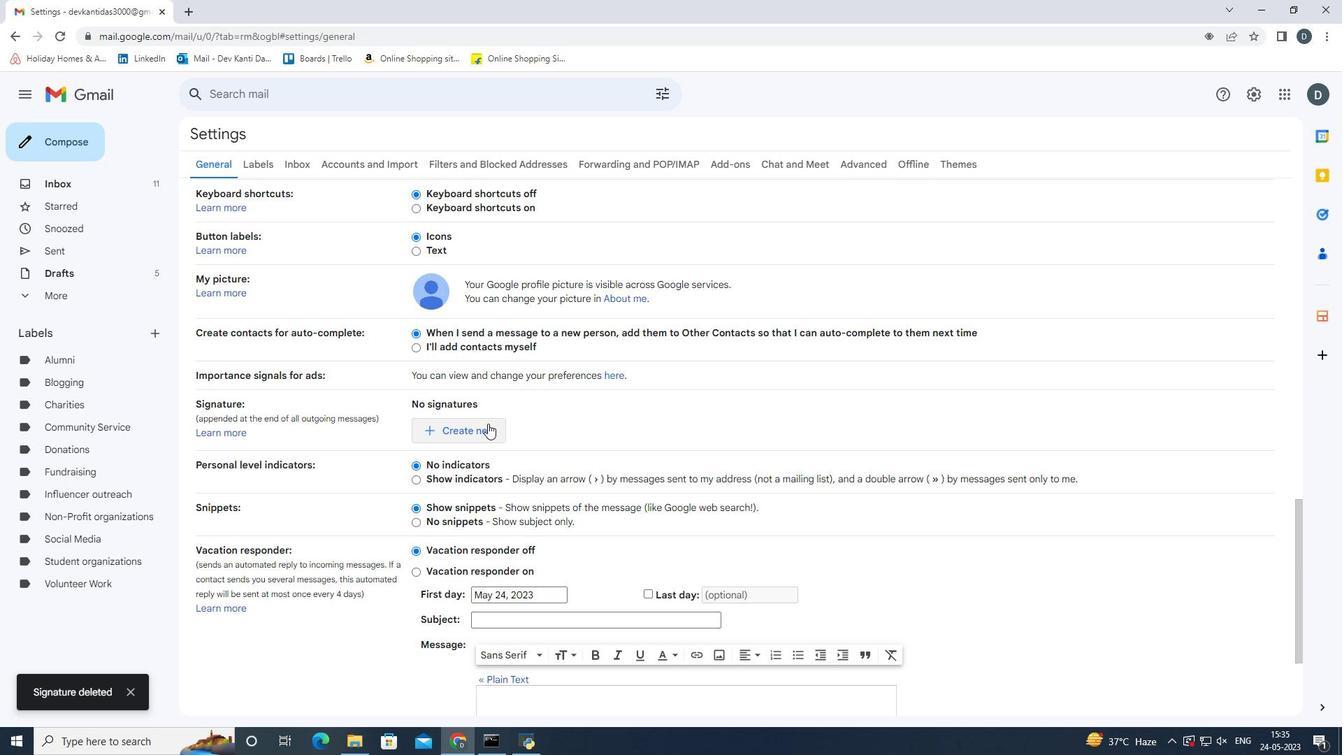 
Action: Mouse moved to (613, 390)
Screenshot: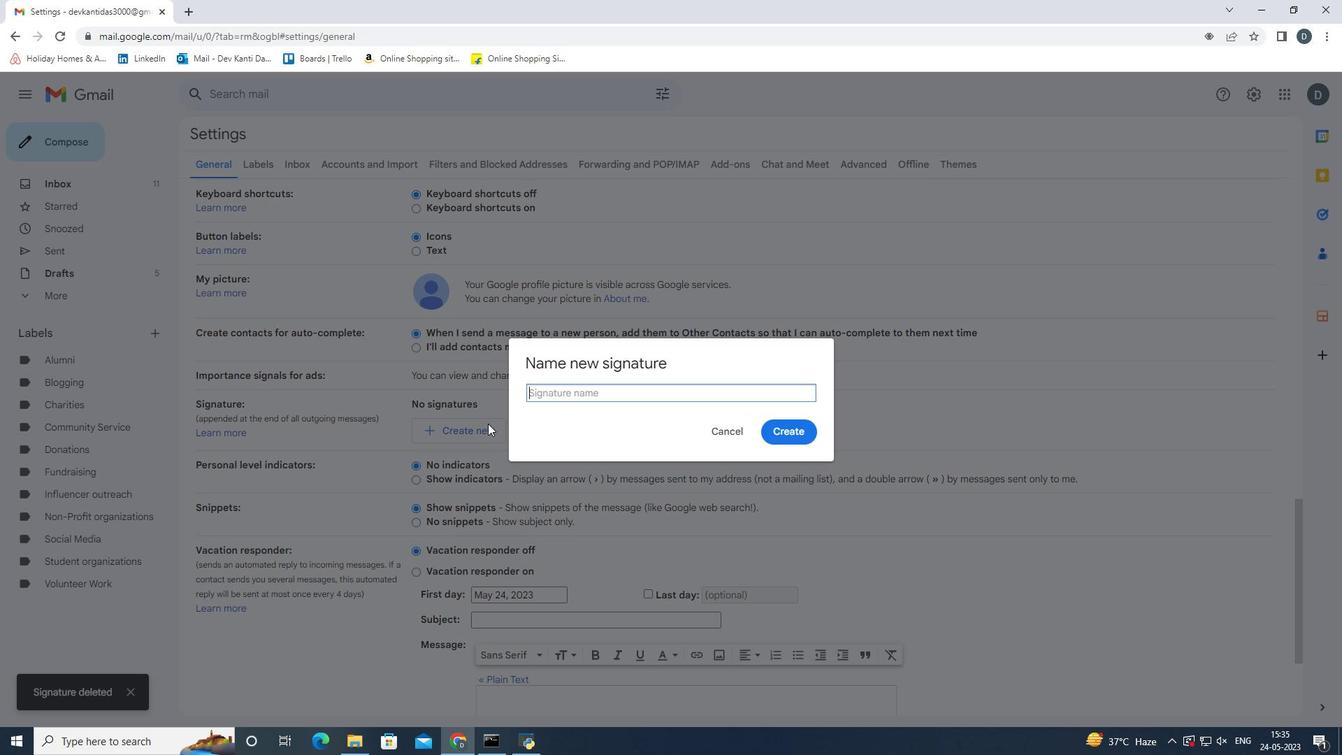 
Action: Key pressed <Key.shift>Jhonn<Key.backspace><Key.backspace><Key.backspace><Key.backspace>ohnny<Key.space><Key.shift><Key.shift><Key.shift><Key.shift><Key.shift><Key.shift><Key.shift><Key.shift><Key.shift><Key.shift><Key.shift>Mitchell<Key.enter>
Screenshot: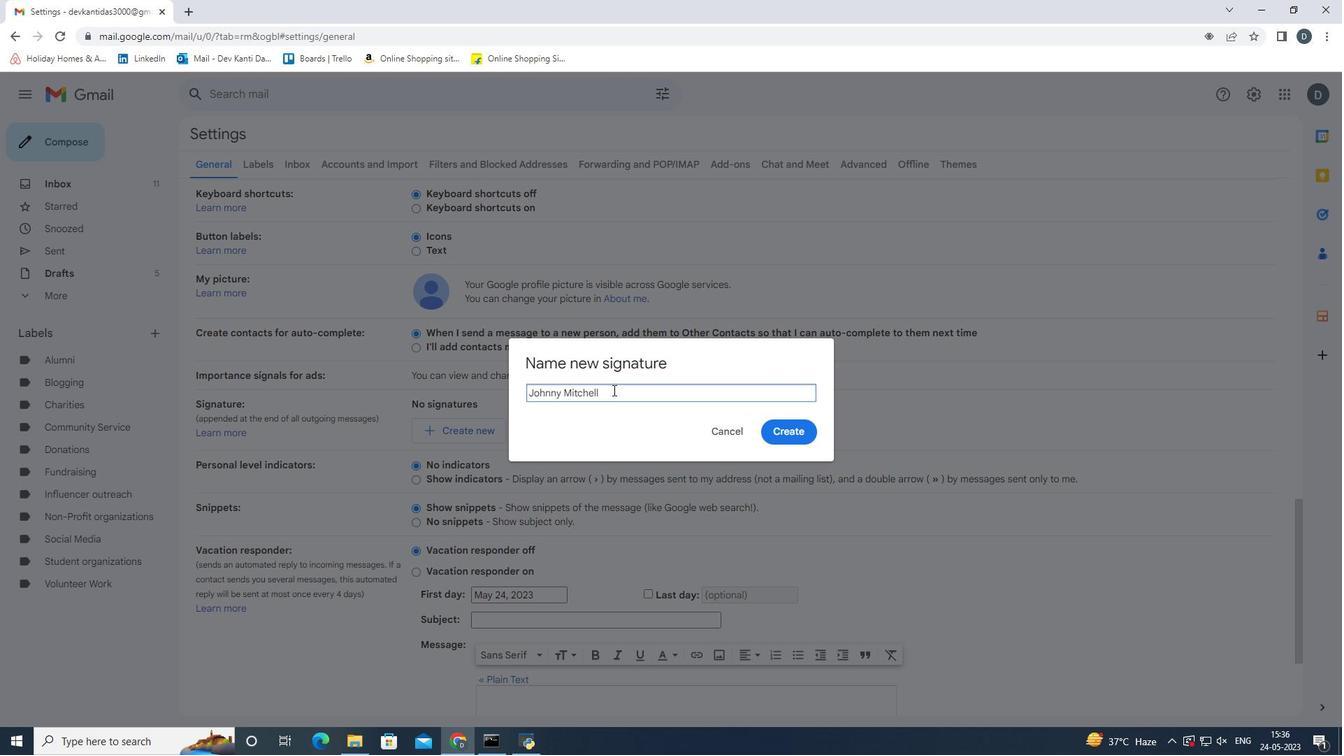 
Action: Mouse moved to (622, 420)
Screenshot: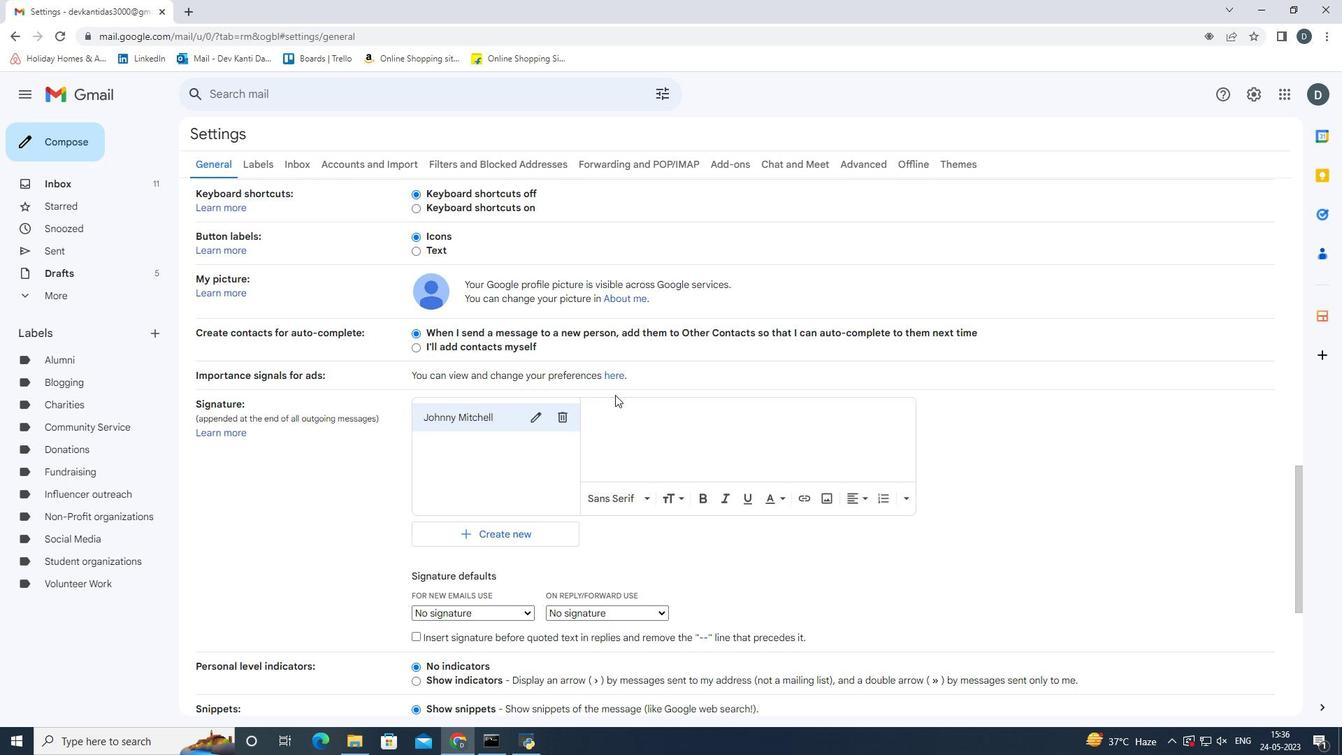 
Action: Mouse pressed left at (622, 420)
Screenshot: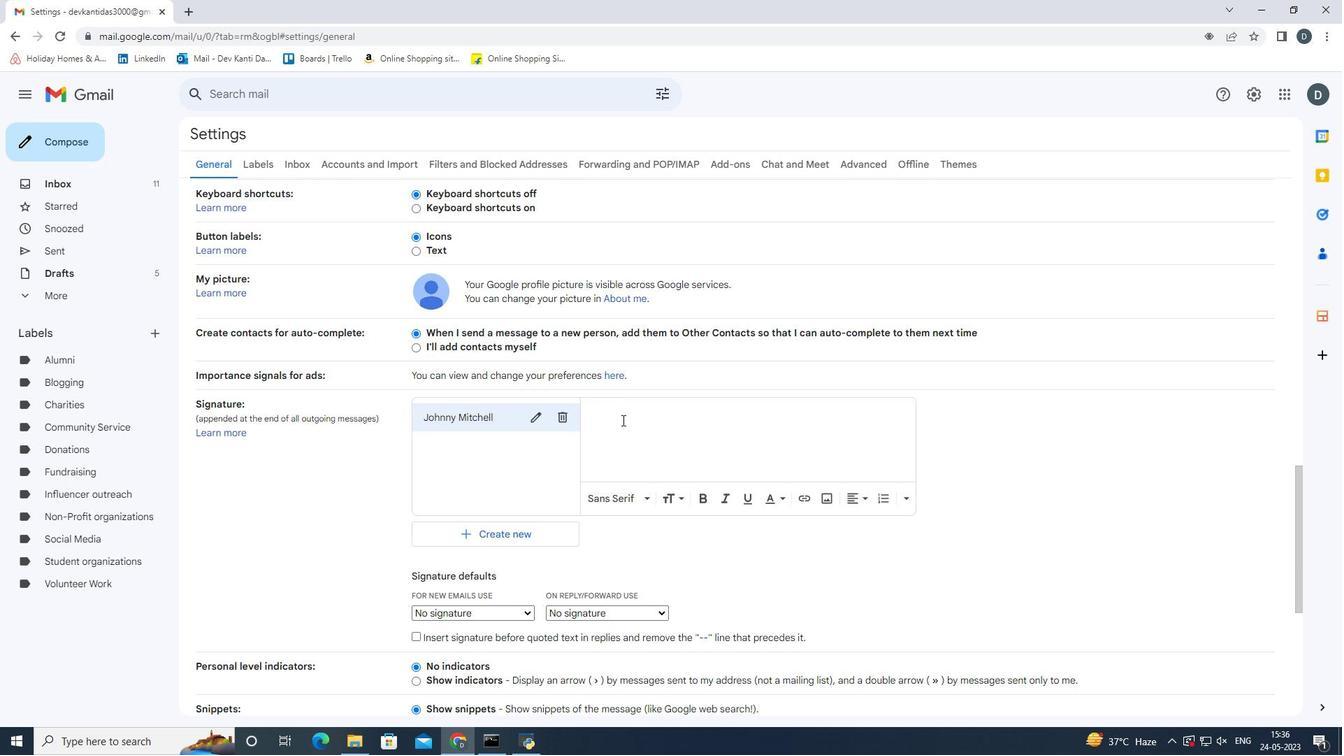 
Action: Mouse moved to (607, 418)
Screenshot: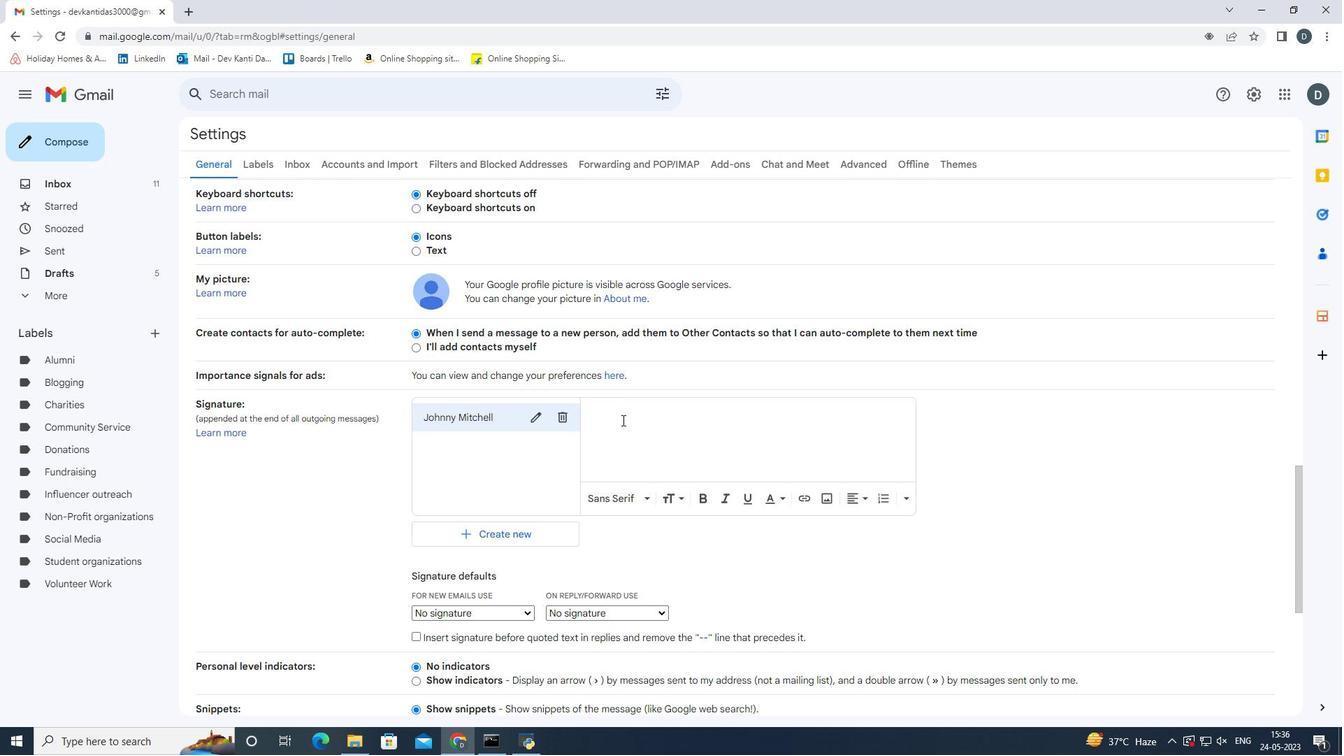 
Action: Key pressed <Key.shift>Heartfelt<Key.space>thanks<Key.space>and<Key.space>warm<Key.space>wishes,<Key.enter><Key.shift_r><Key.shift_r><Key.shift_r><Key.shift_r><Key.shift_r><Key.shift_r>Johnny<Key.space><Key.shift_r><Key.shift_r>Mitchell
Screenshot: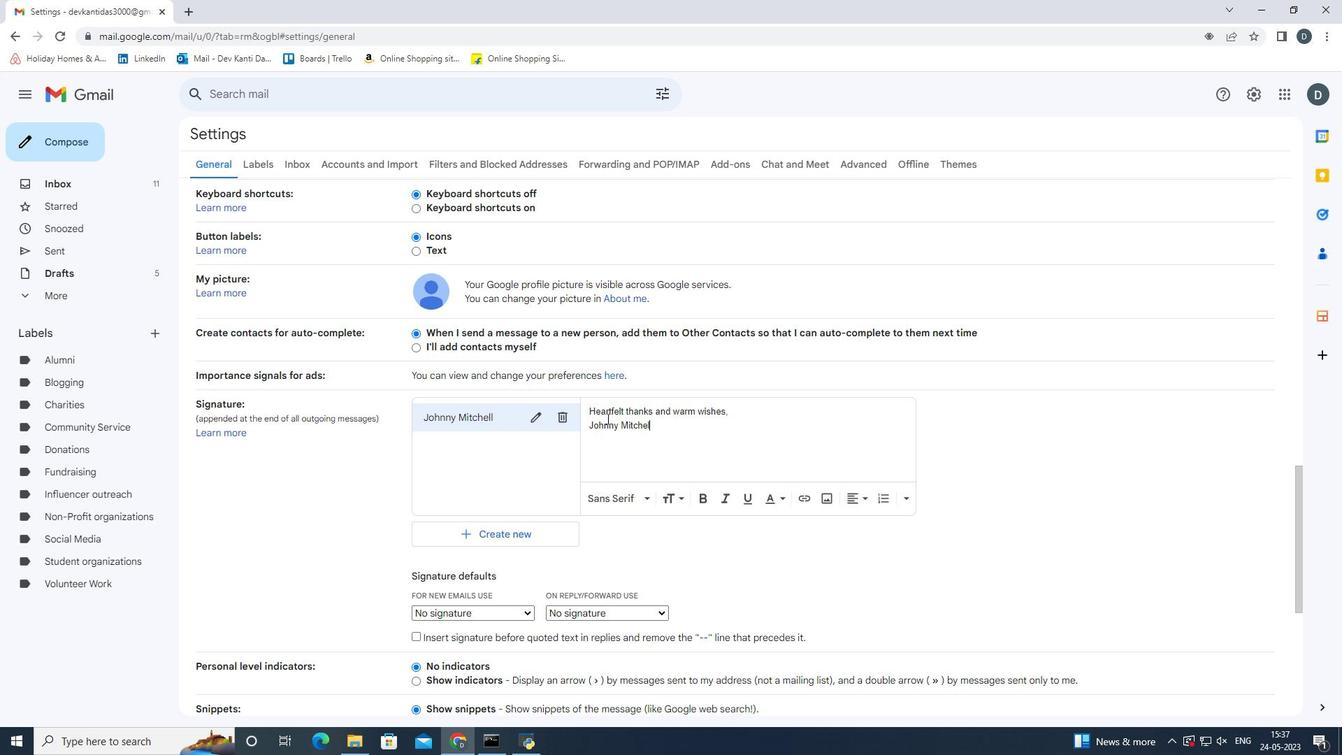 
Action: Mouse moved to (487, 616)
Screenshot: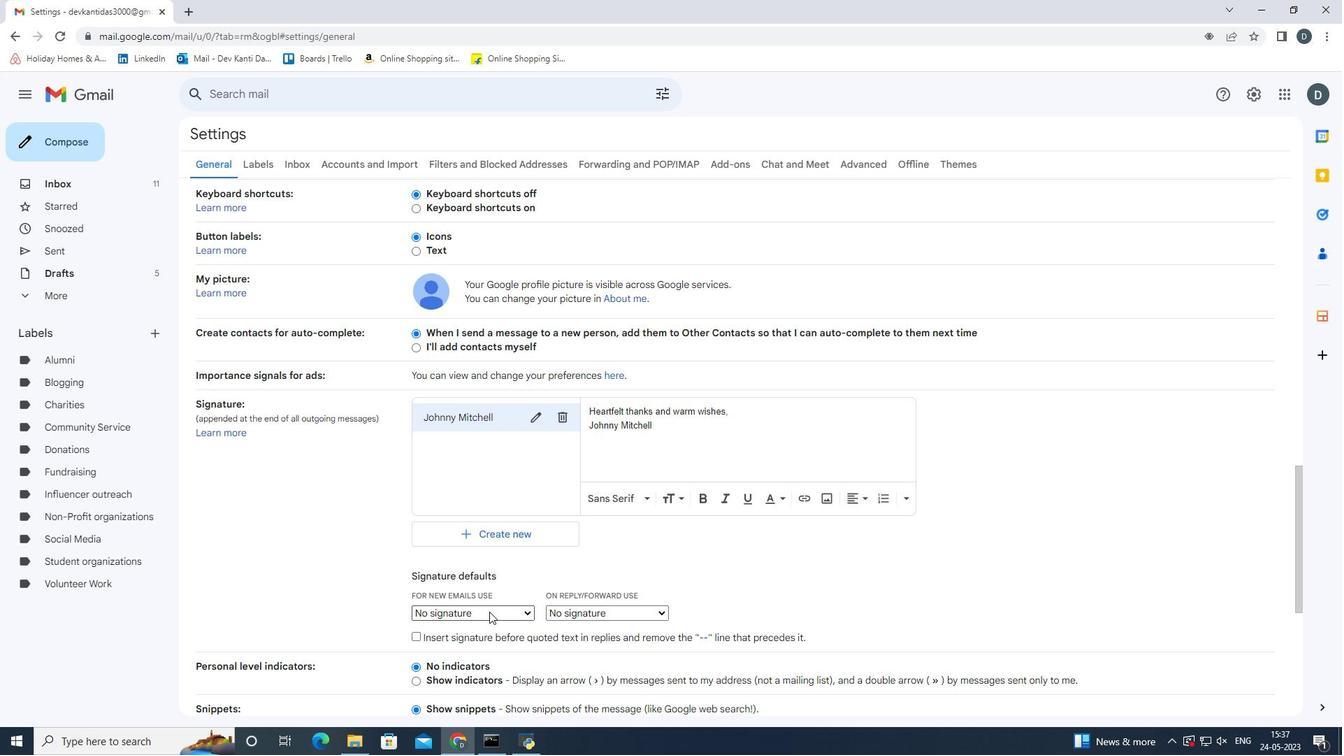 
Action: Mouse pressed left at (487, 616)
Screenshot: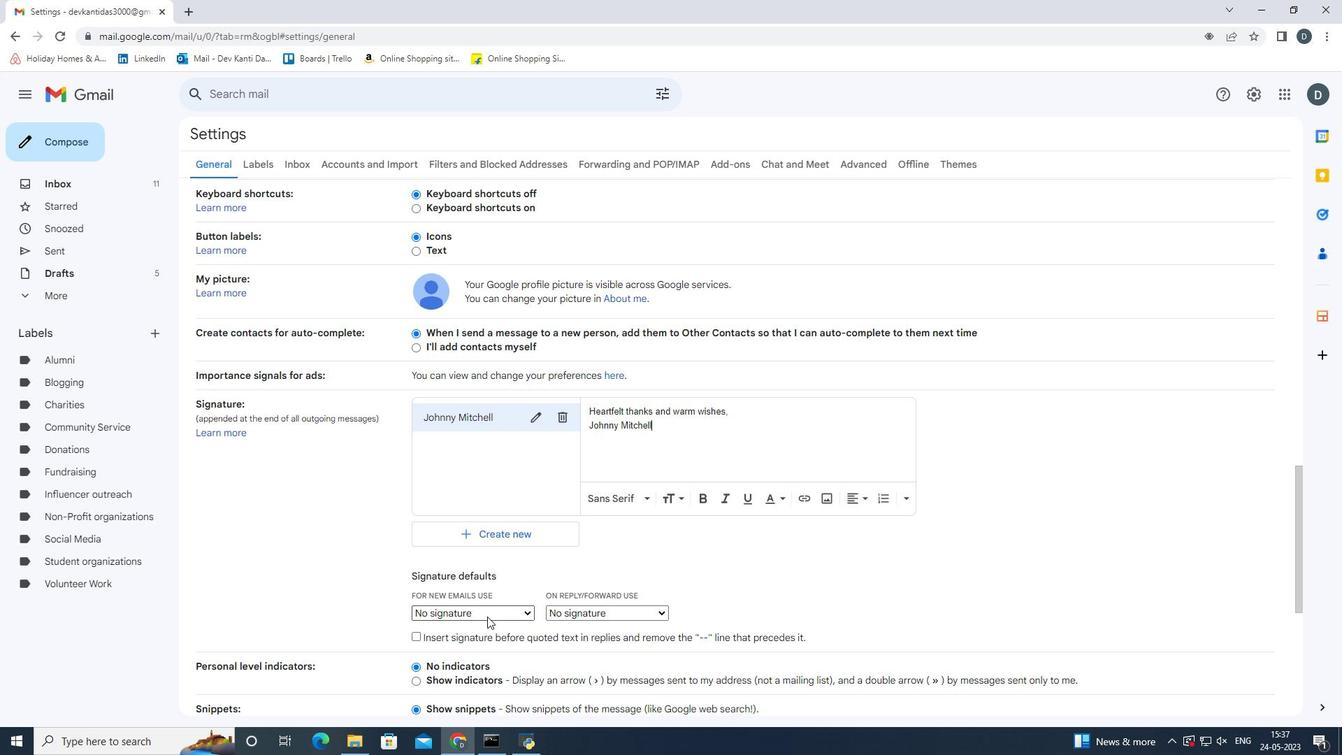 
Action: Mouse moved to (487, 639)
Screenshot: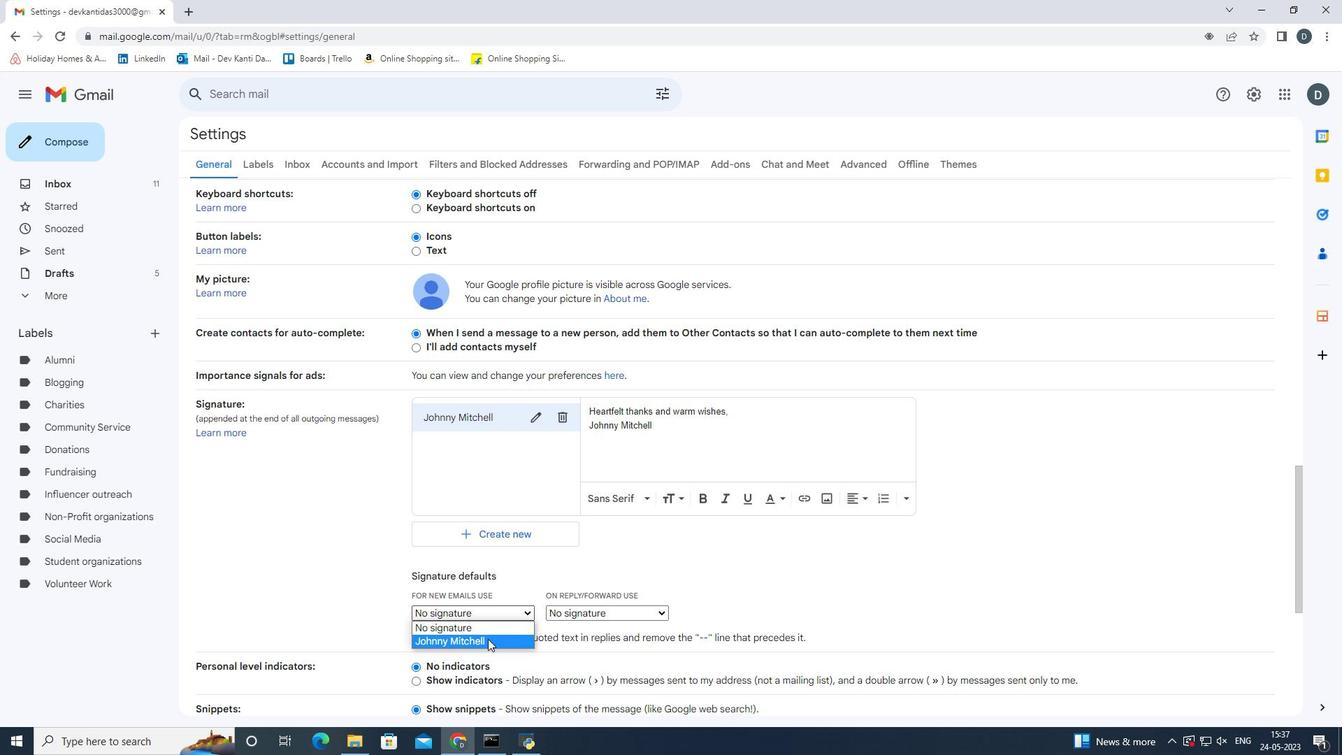 
Action: Mouse pressed left at (487, 639)
Screenshot: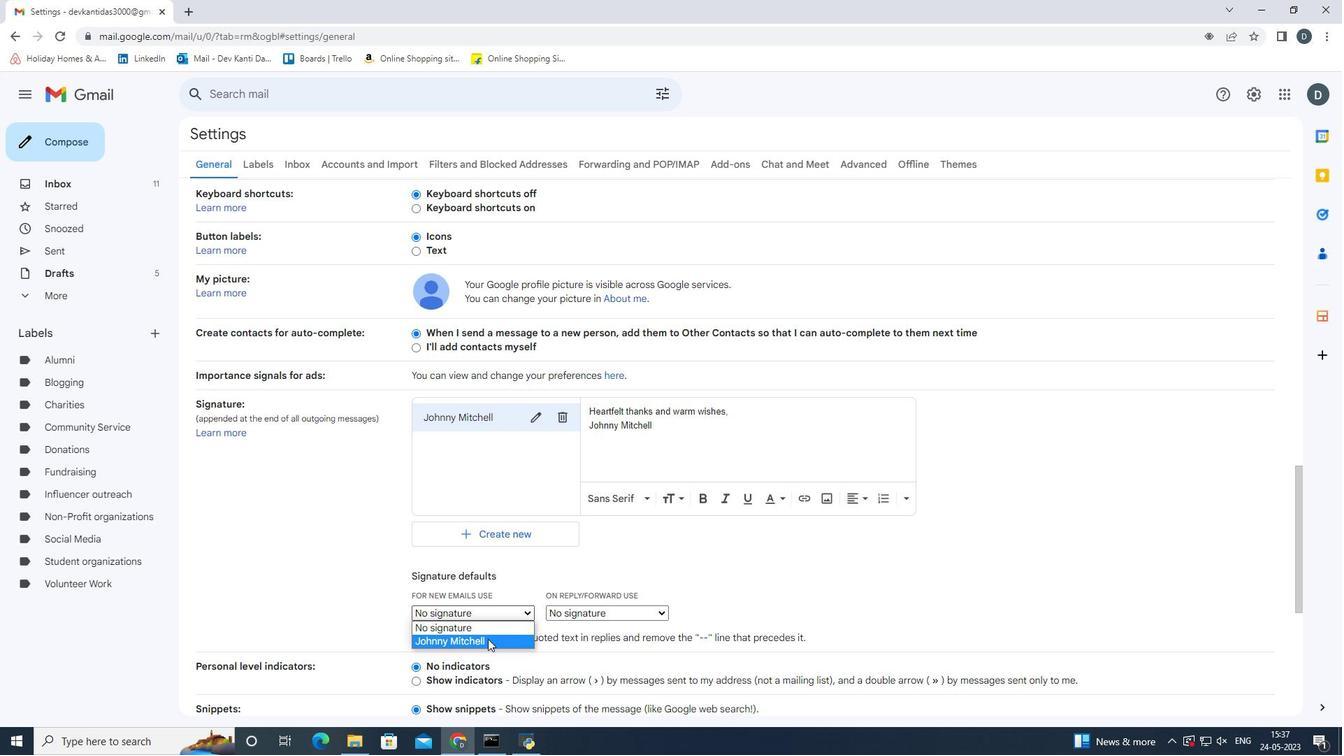 
Action: Mouse moved to (578, 614)
Screenshot: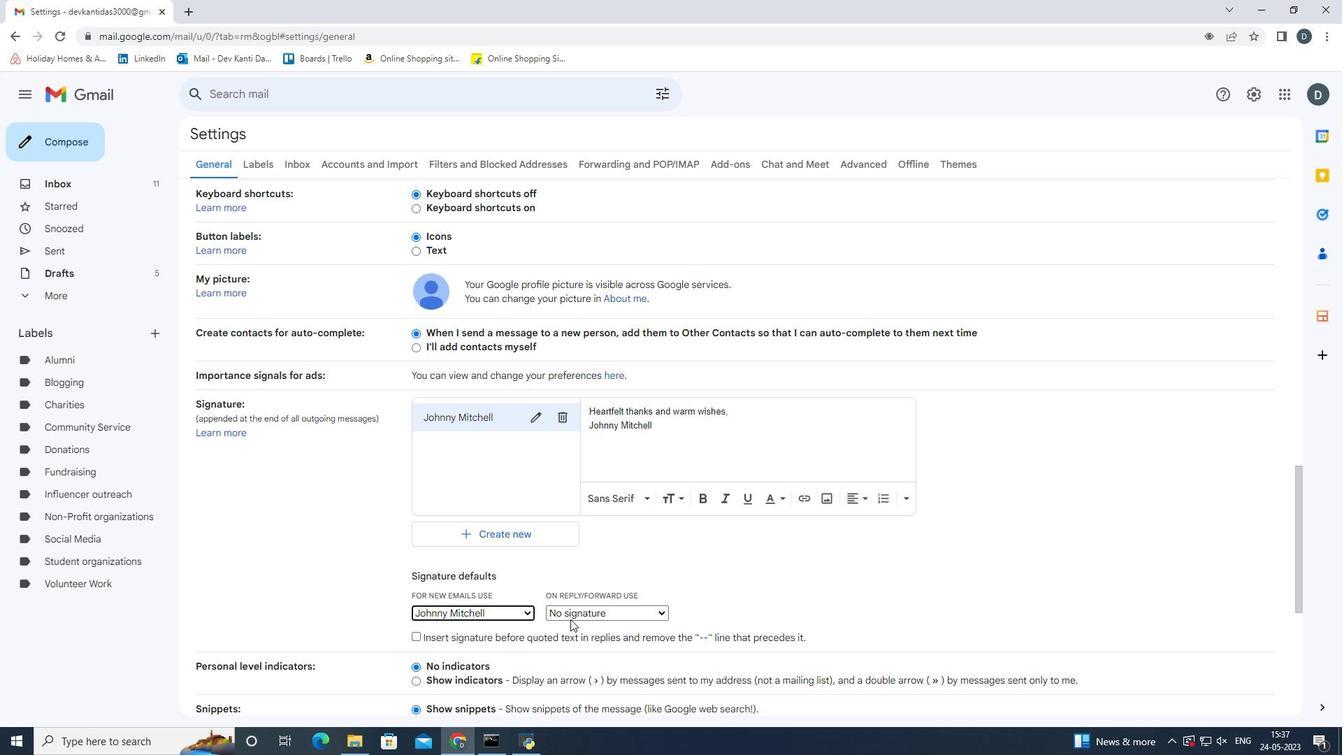 
Action: Mouse pressed left at (578, 614)
Screenshot: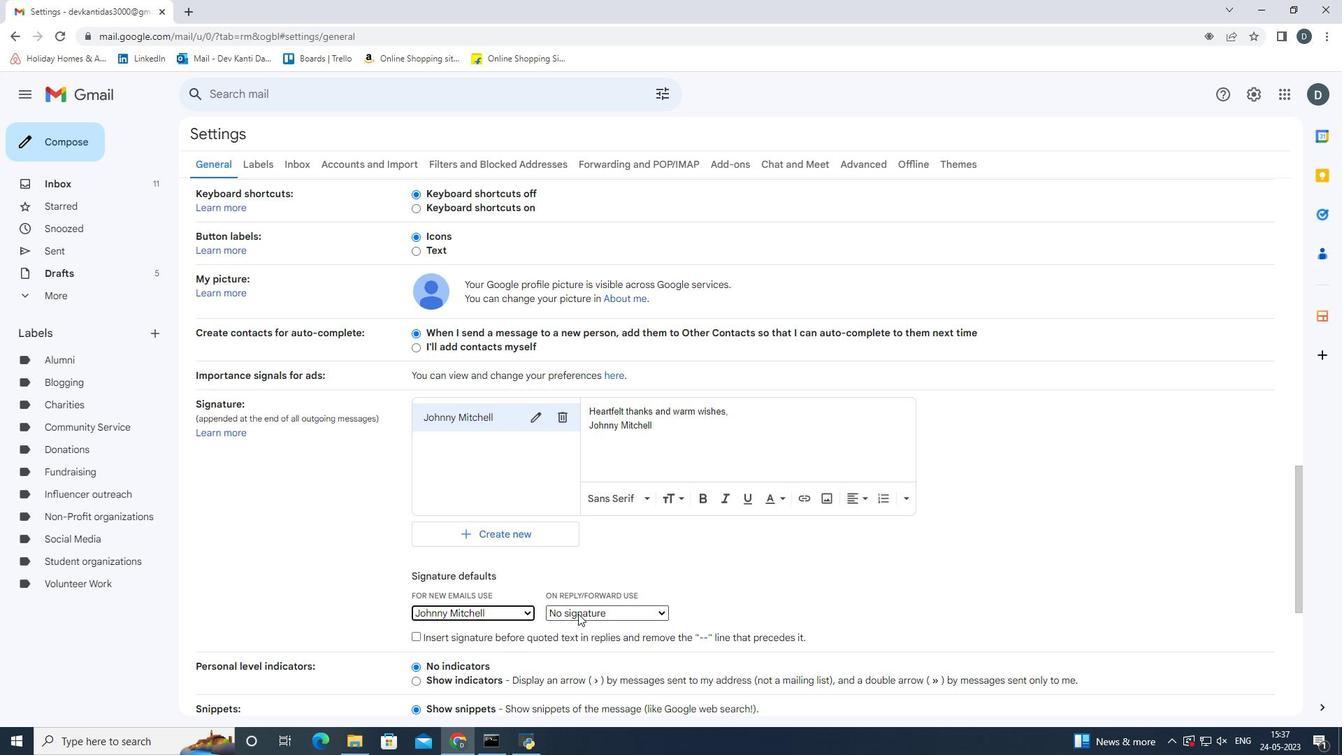 
Action: Mouse moved to (579, 640)
Screenshot: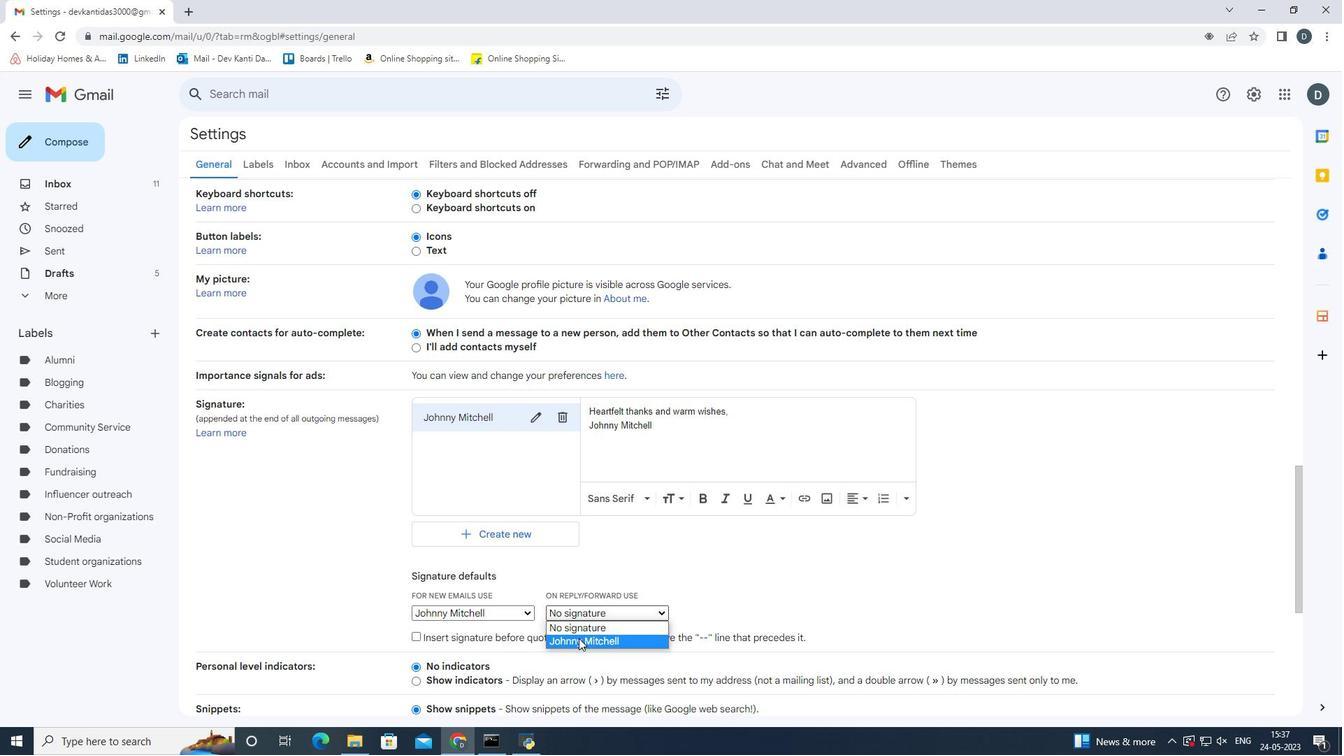 
Action: Mouse pressed left at (579, 640)
Screenshot: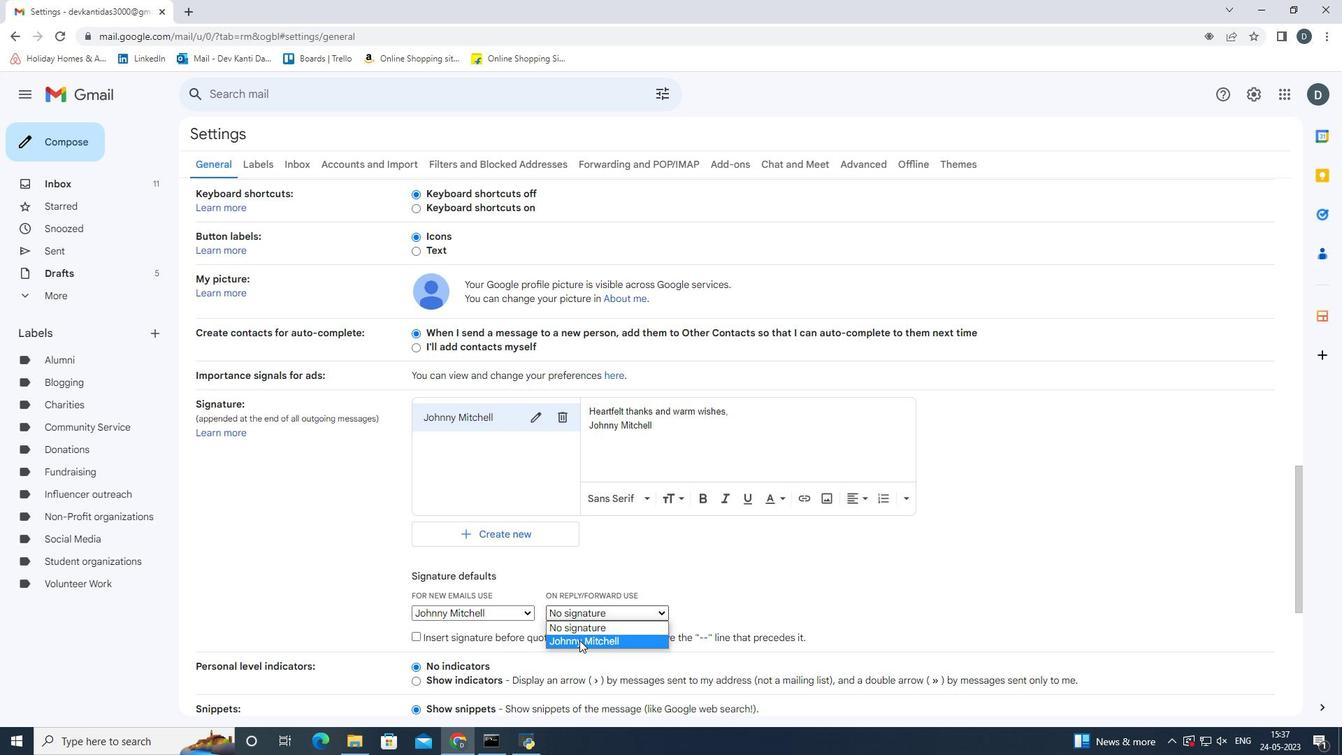 
Action: Mouse moved to (887, 595)
Screenshot: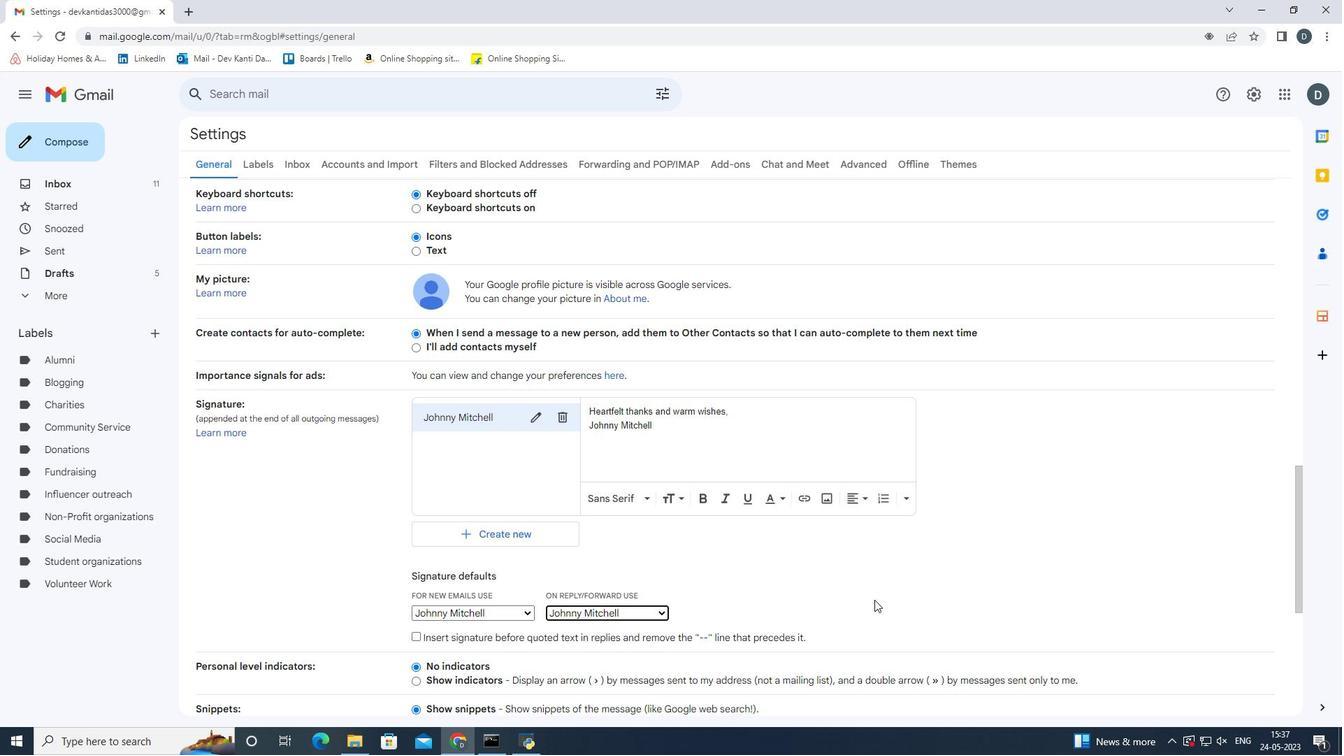 
Action: Mouse pressed left at (887, 595)
Screenshot: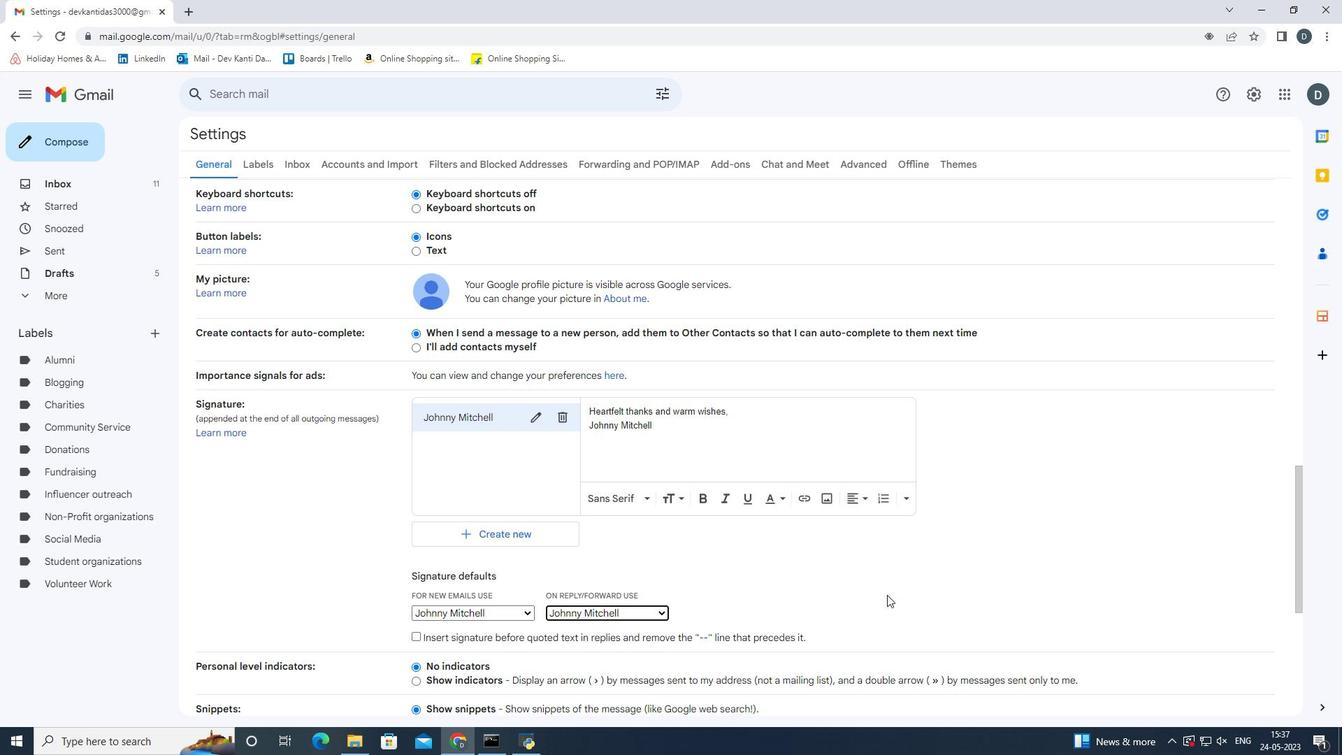
Action: Mouse scrolled (887, 594) with delta (0, 0)
Screenshot: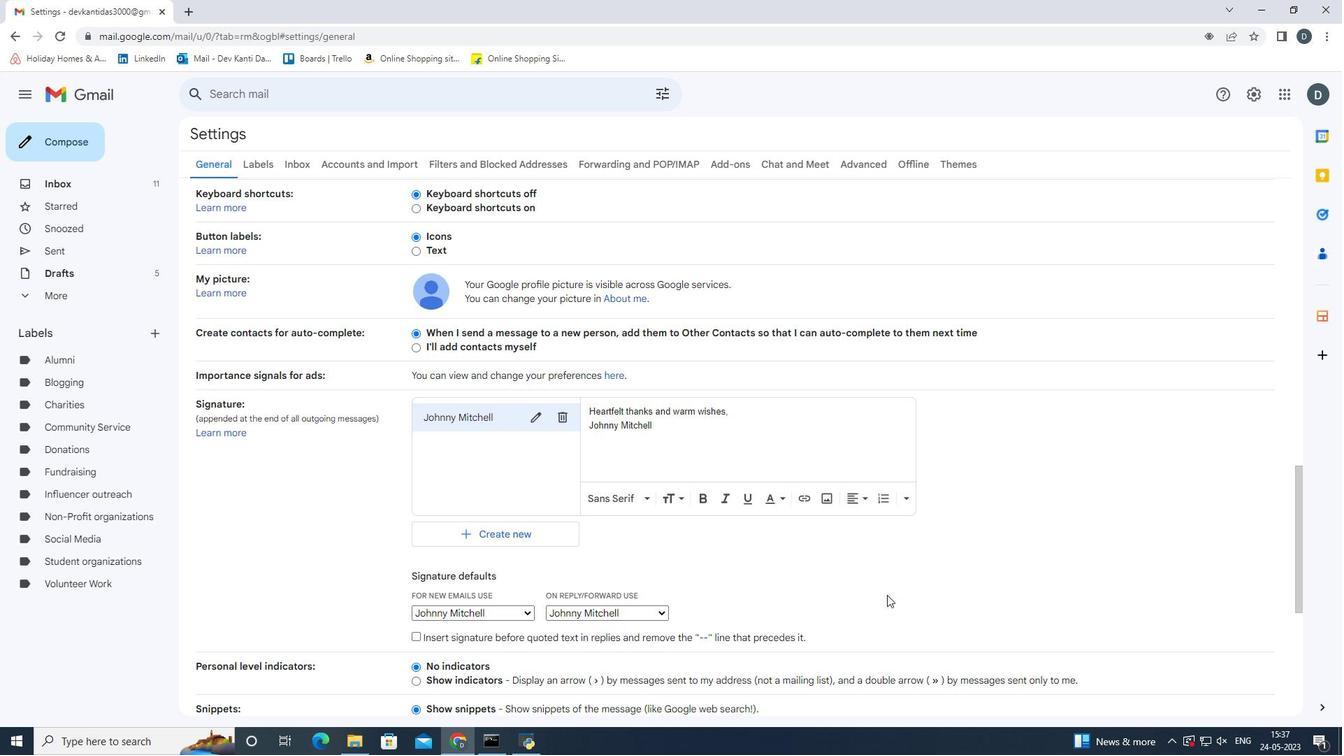 
Action: Mouse scrolled (887, 594) with delta (0, 0)
Screenshot: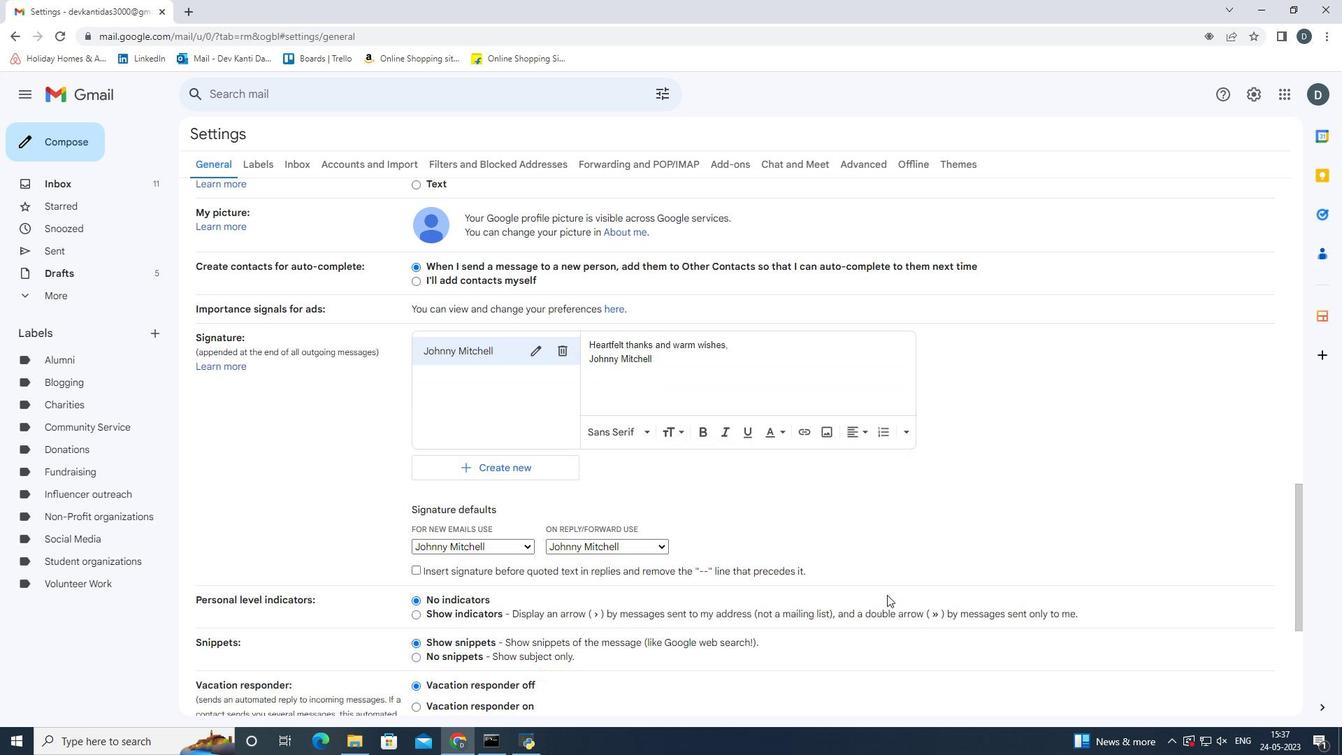 
Action: Mouse scrolled (887, 594) with delta (0, 0)
Screenshot: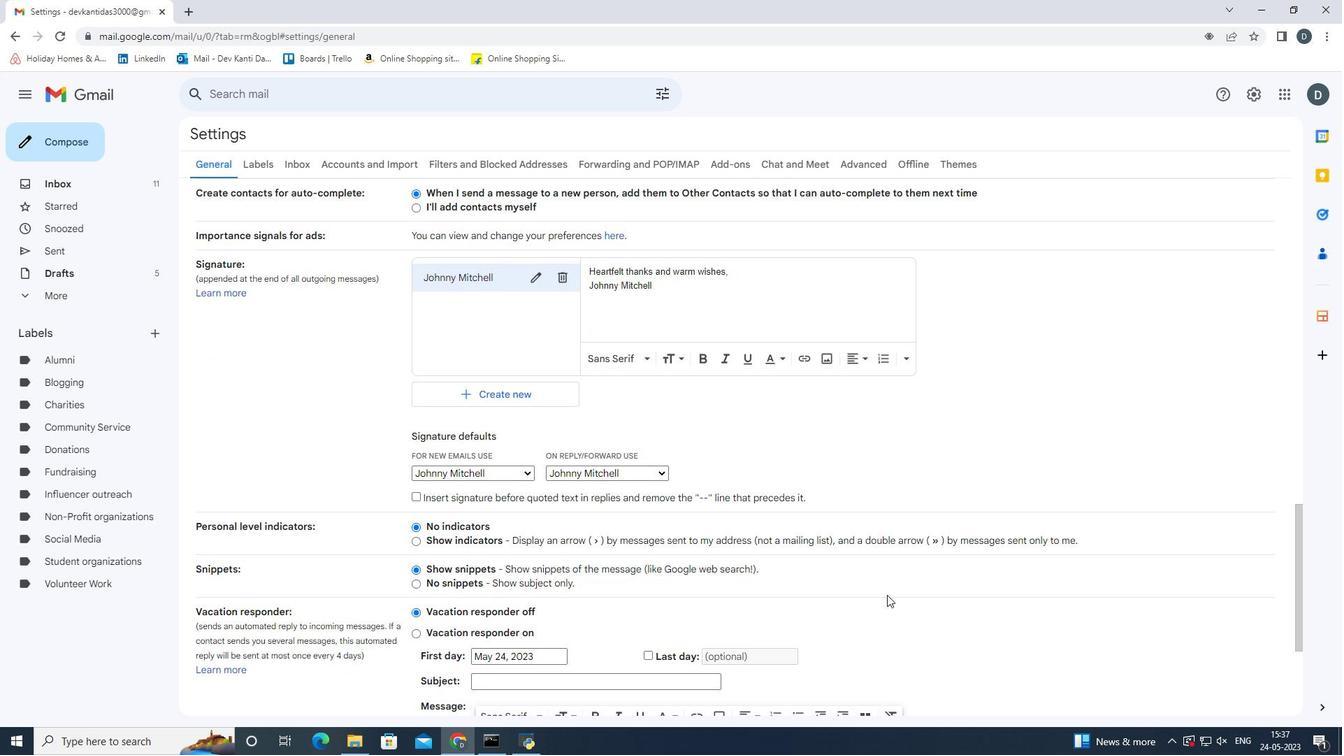 
Action: Mouse scrolled (887, 594) with delta (0, 0)
Screenshot: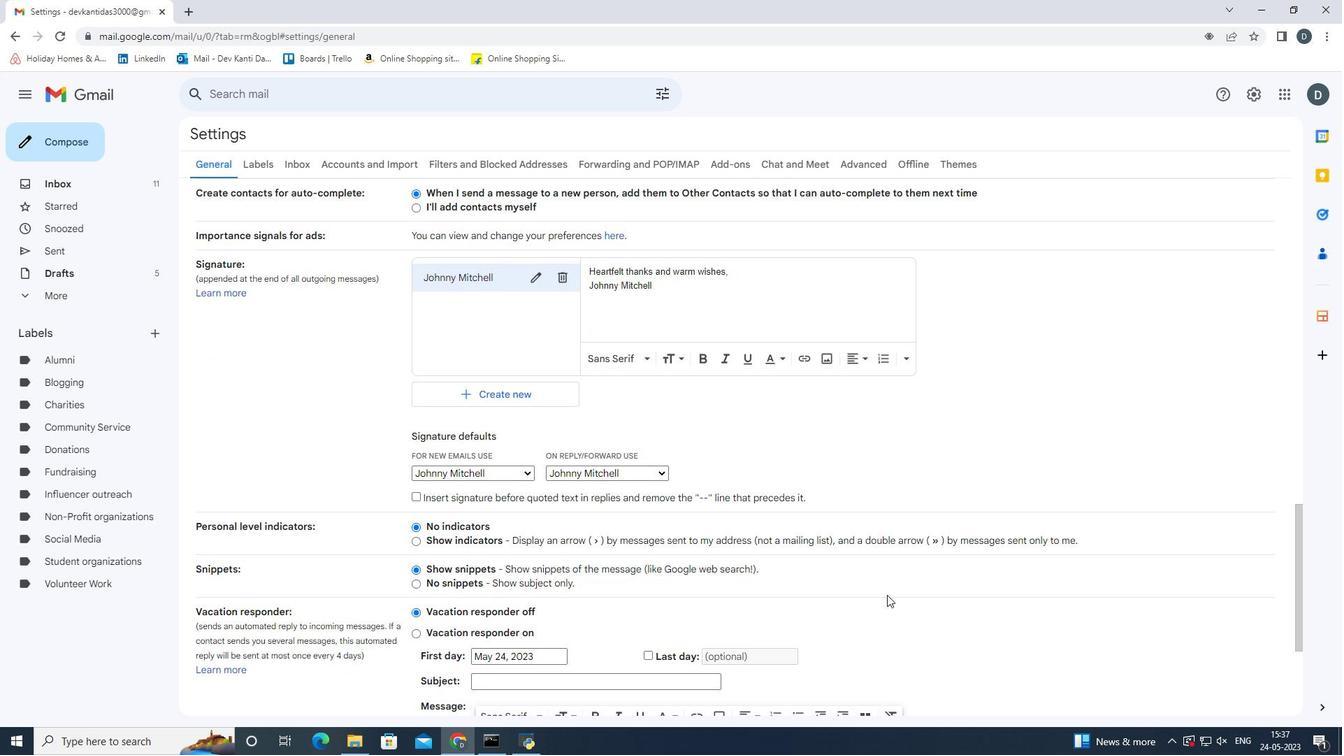 
Action: Mouse scrolled (887, 594) with delta (0, 0)
Screenshot: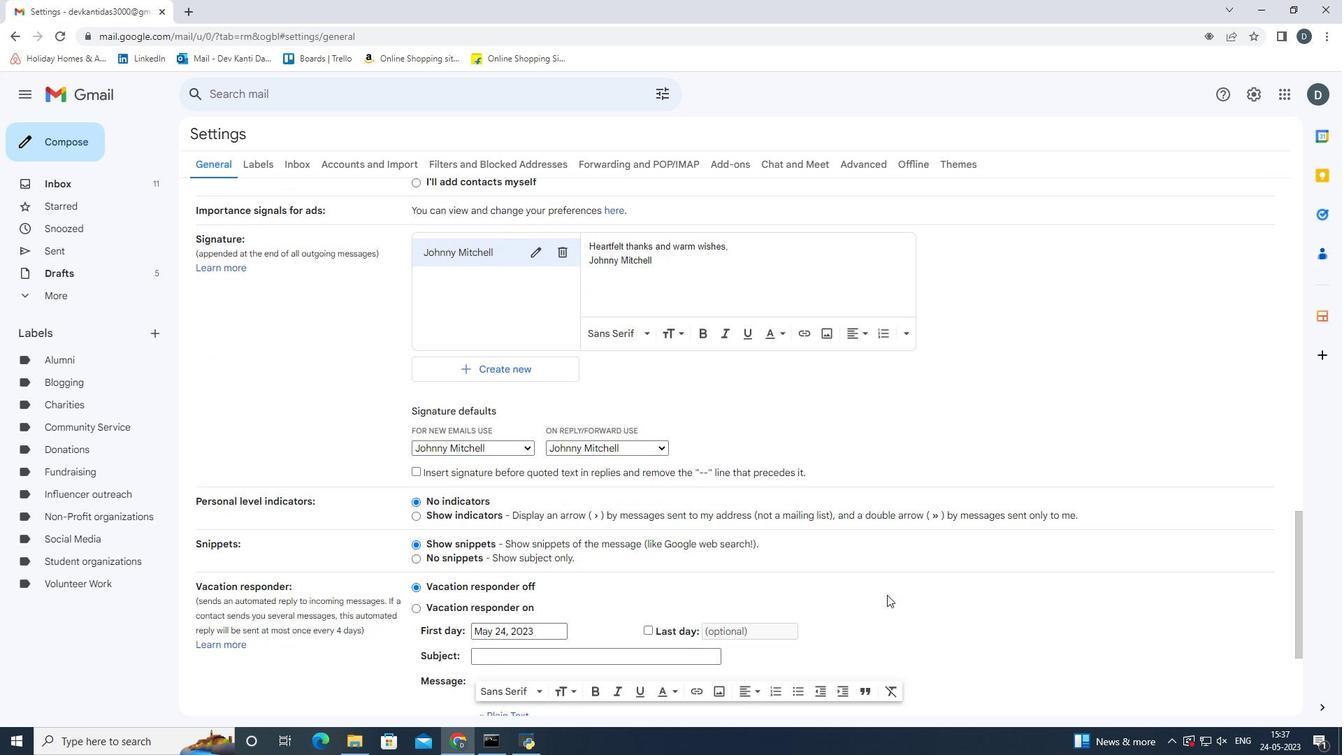 
Action: Mouse scrolled (887, 594) with delta (0, 0)
Screenshot: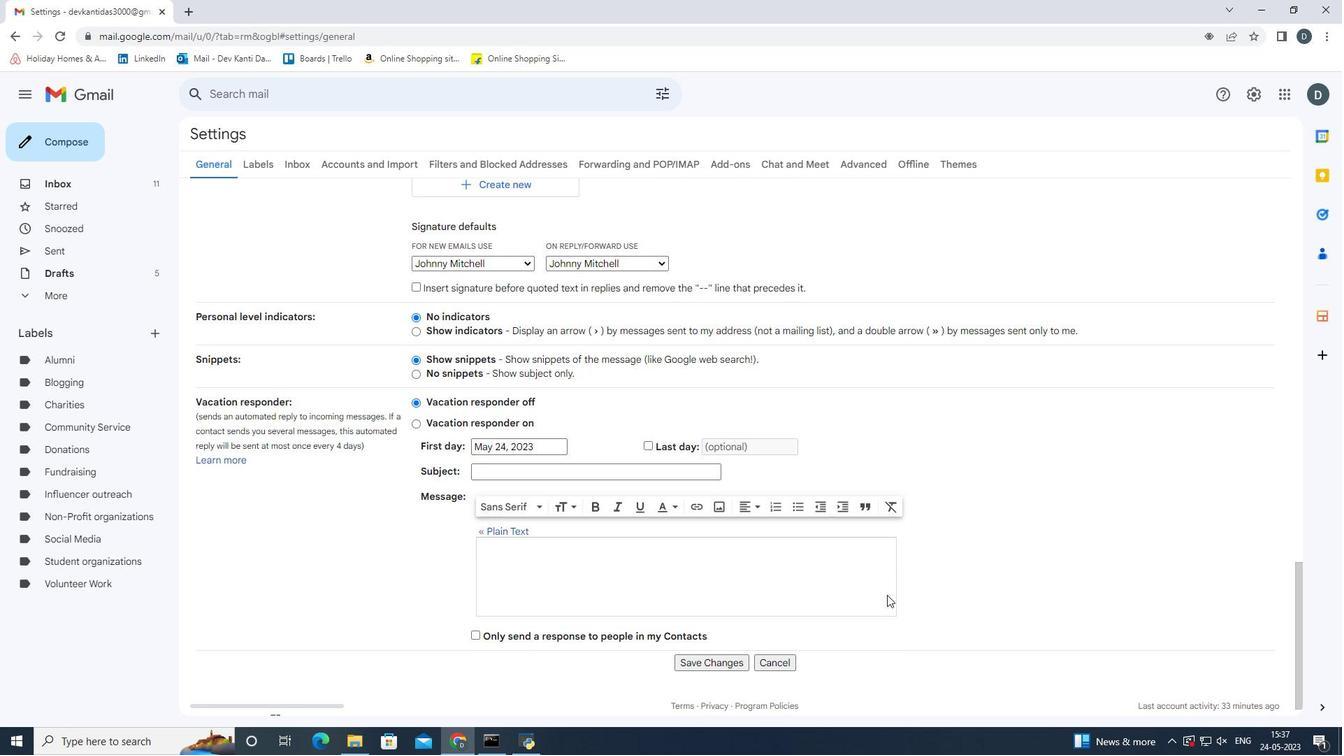 
Action: Mouse scrolled (887, 594) with delta (0, 0)
Screenshot: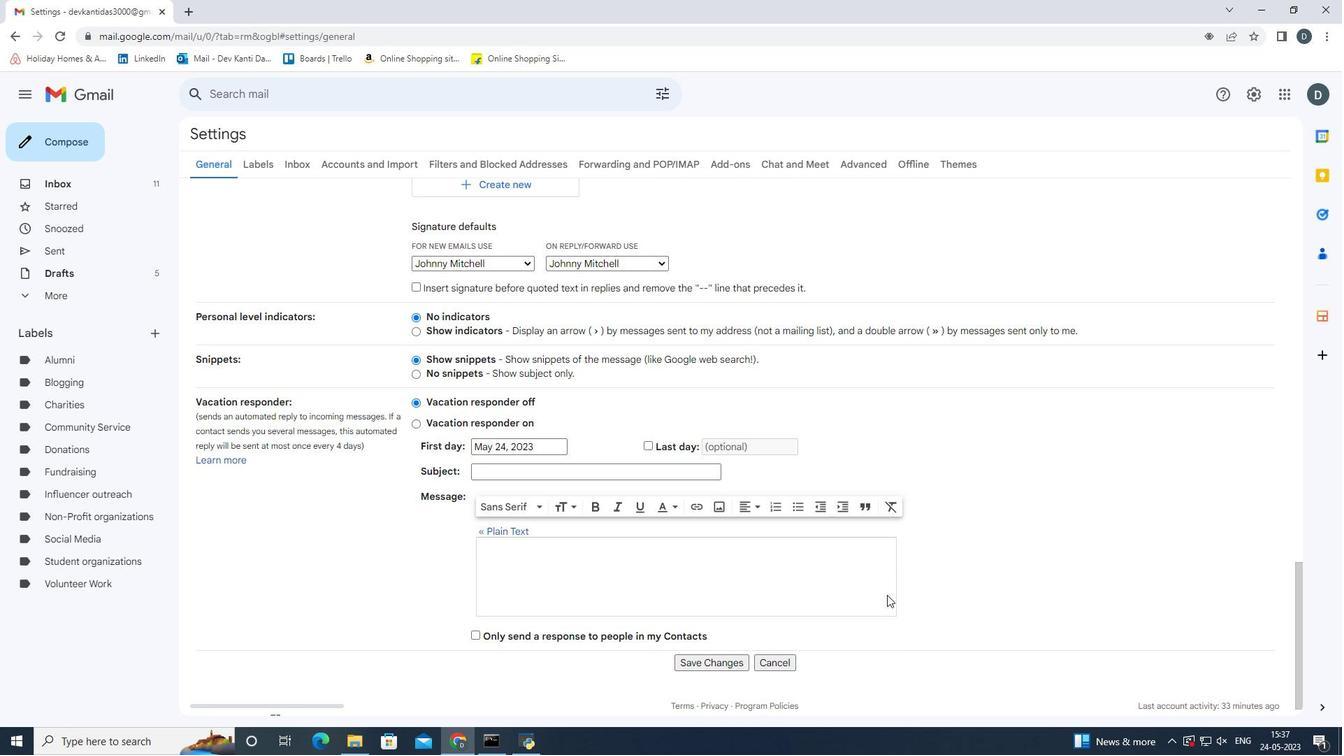 
Action: Mouse moved to (720, 641)
Screenshot: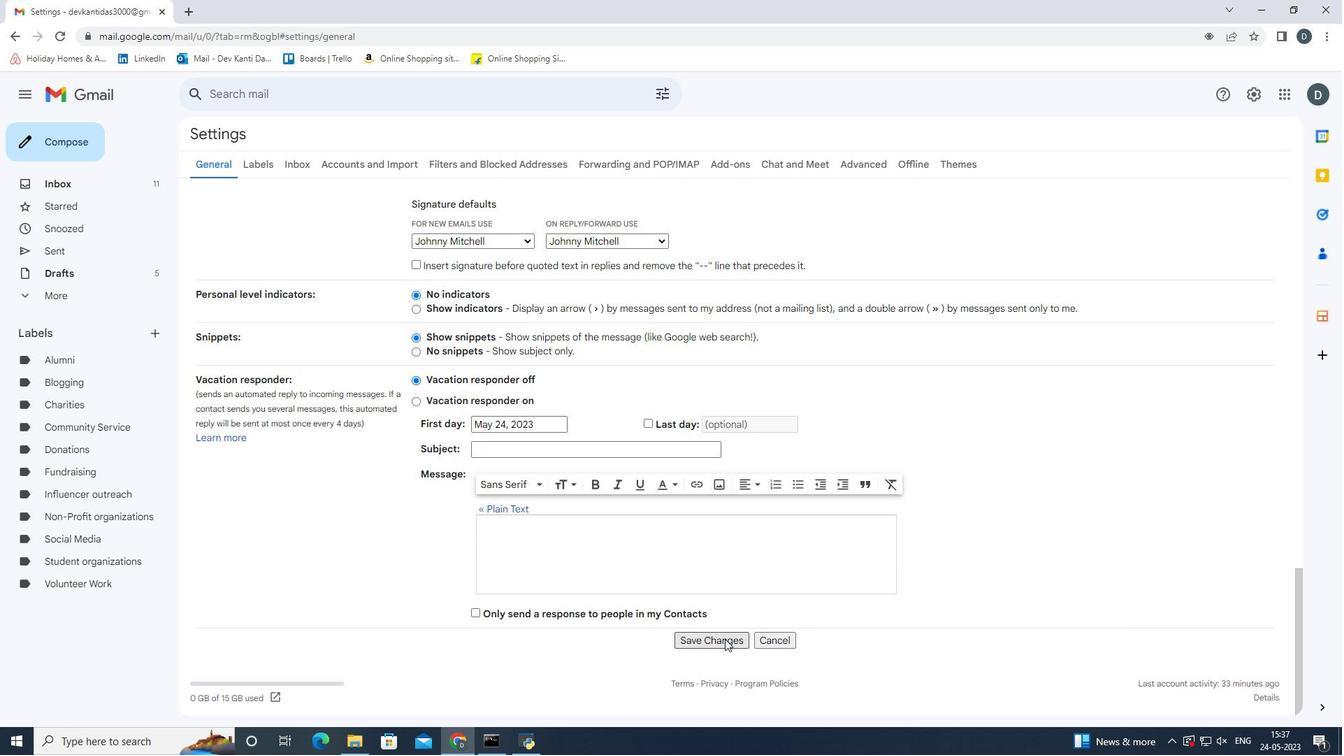 
Action: Mouse pressed left at (720, 641)
Screenshot: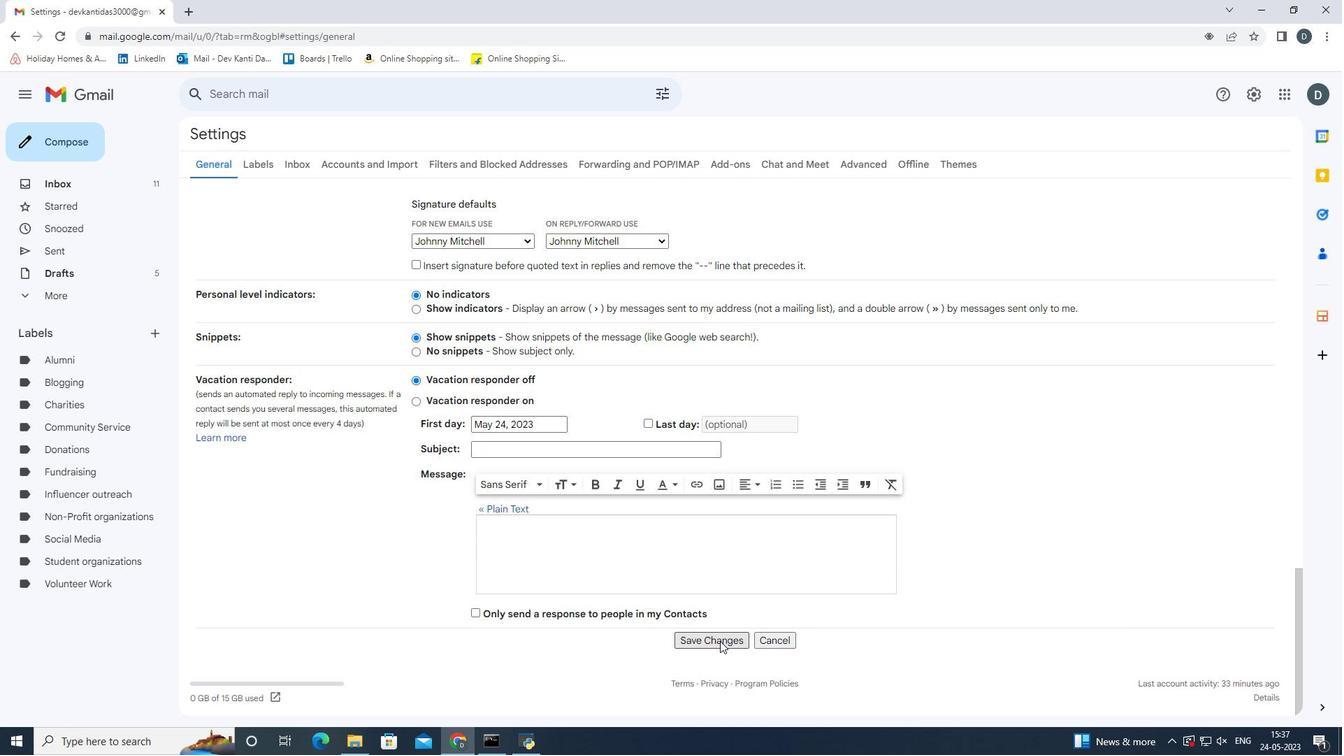 
Action: Mouse moved to (96, 141)
Screenshot: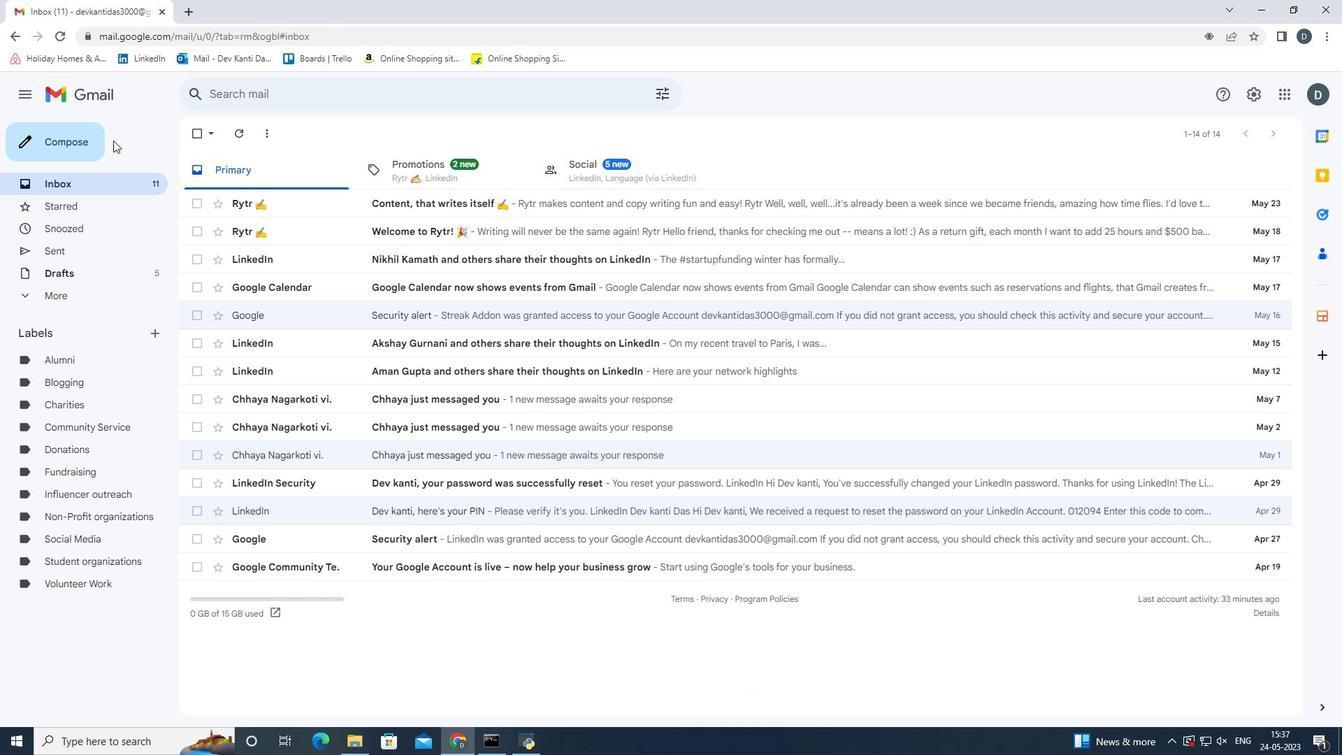 
Action: Mouse pressed left at (96, 141)
Screenshot: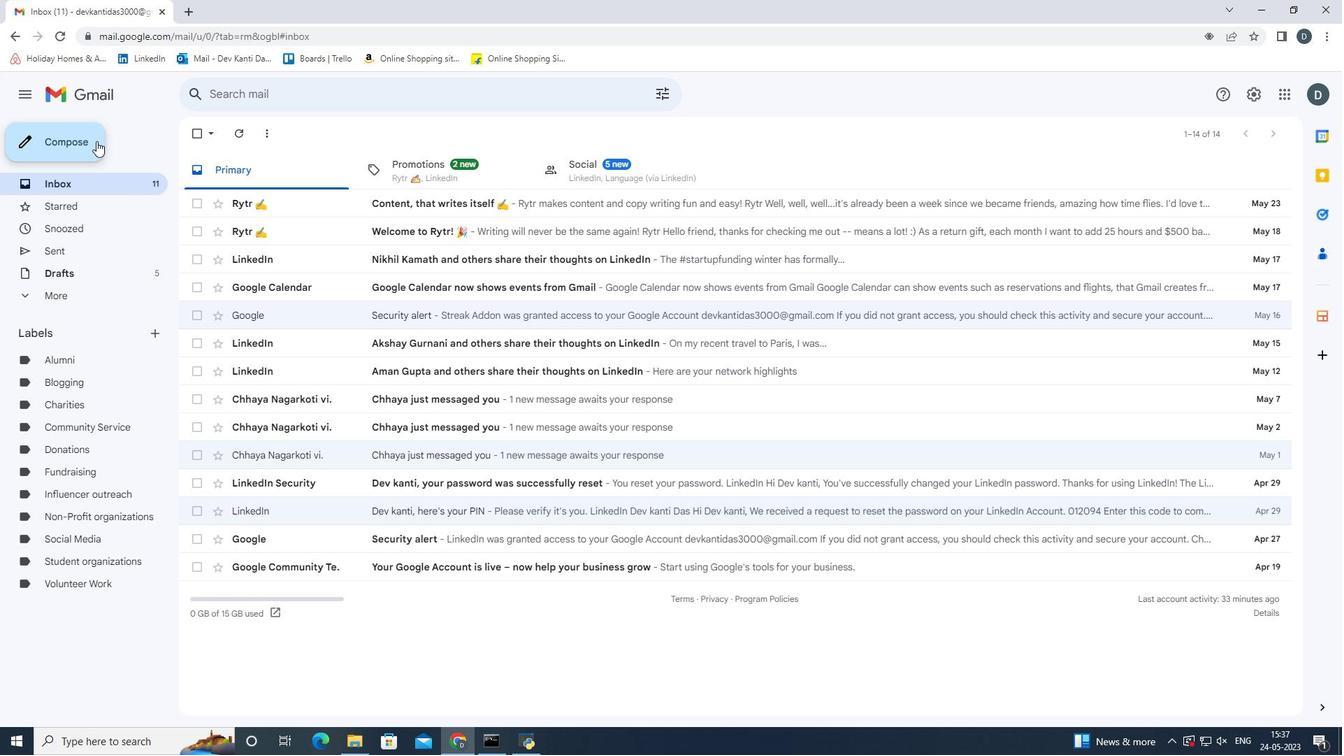 
Action: Mouse moved to (1112, 469)
Screenshot: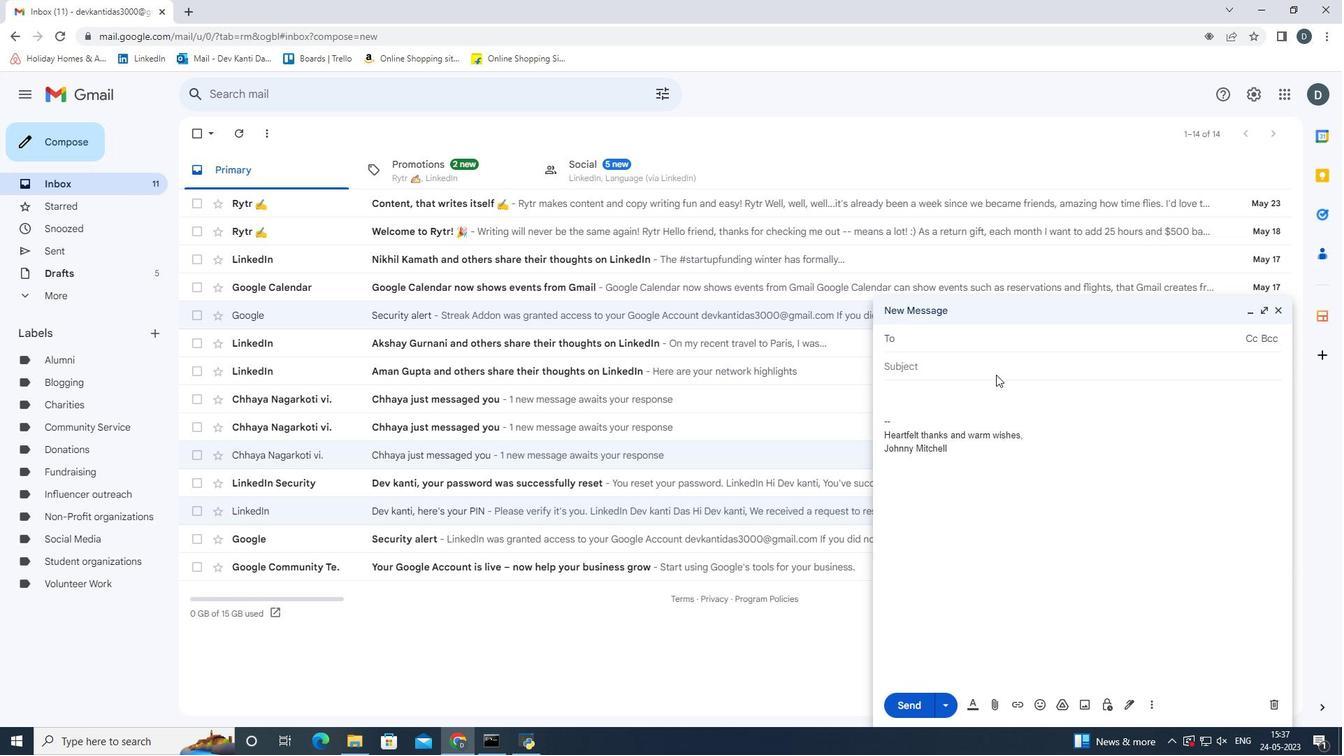 
Action: Key pressed <Key.shift>Softage.2<Key.shift>@sof<Key.enter>
Screenshot: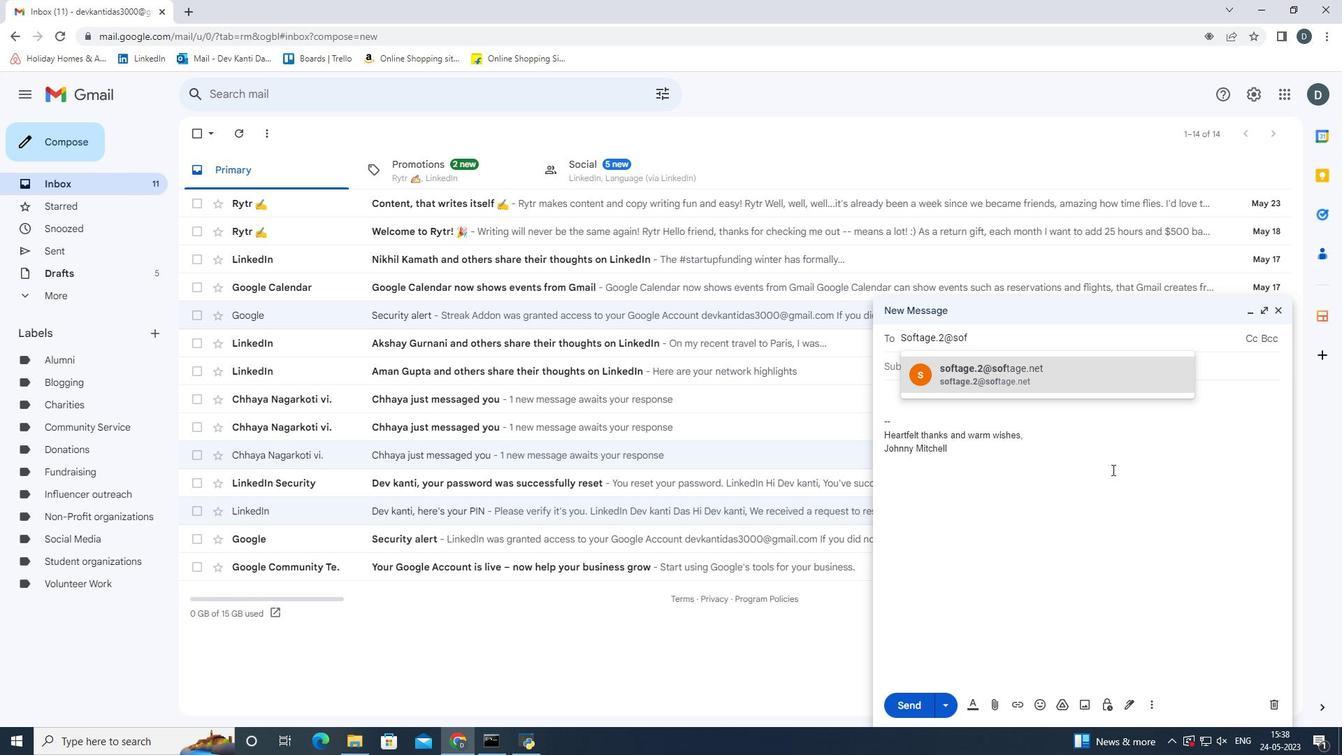 
Action: Mouse moved to (1149, 707)
Screenshot: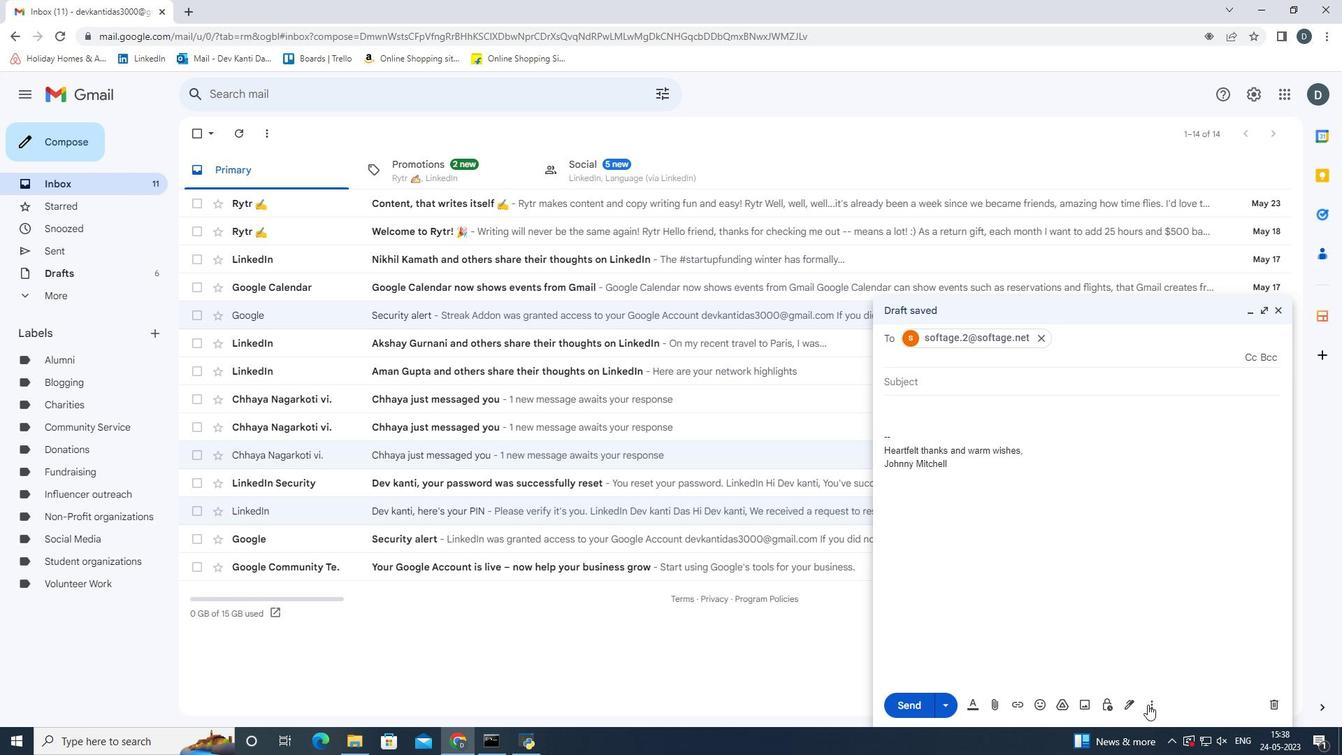 
Action: Mouse pressed left at (1149, 707)
Screenshot: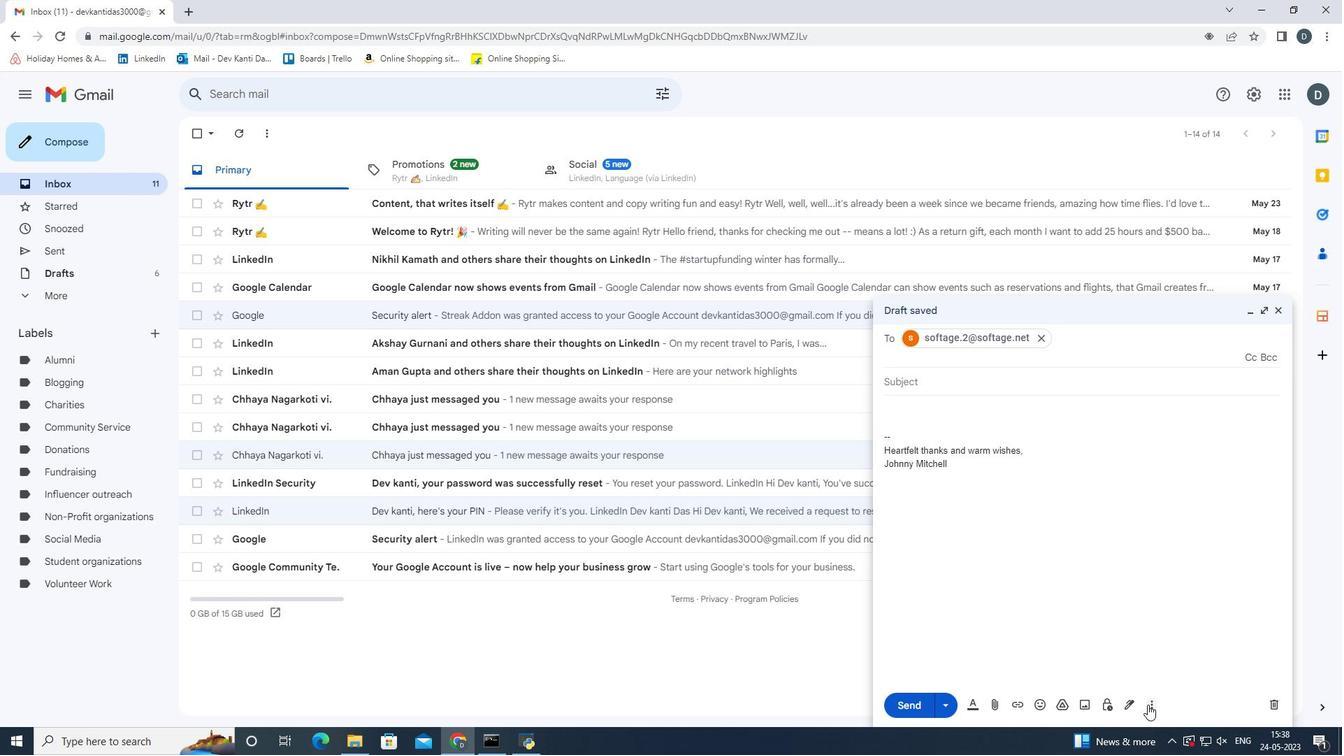 
Action: Mouse moved to (1100, 542)
Screenshot: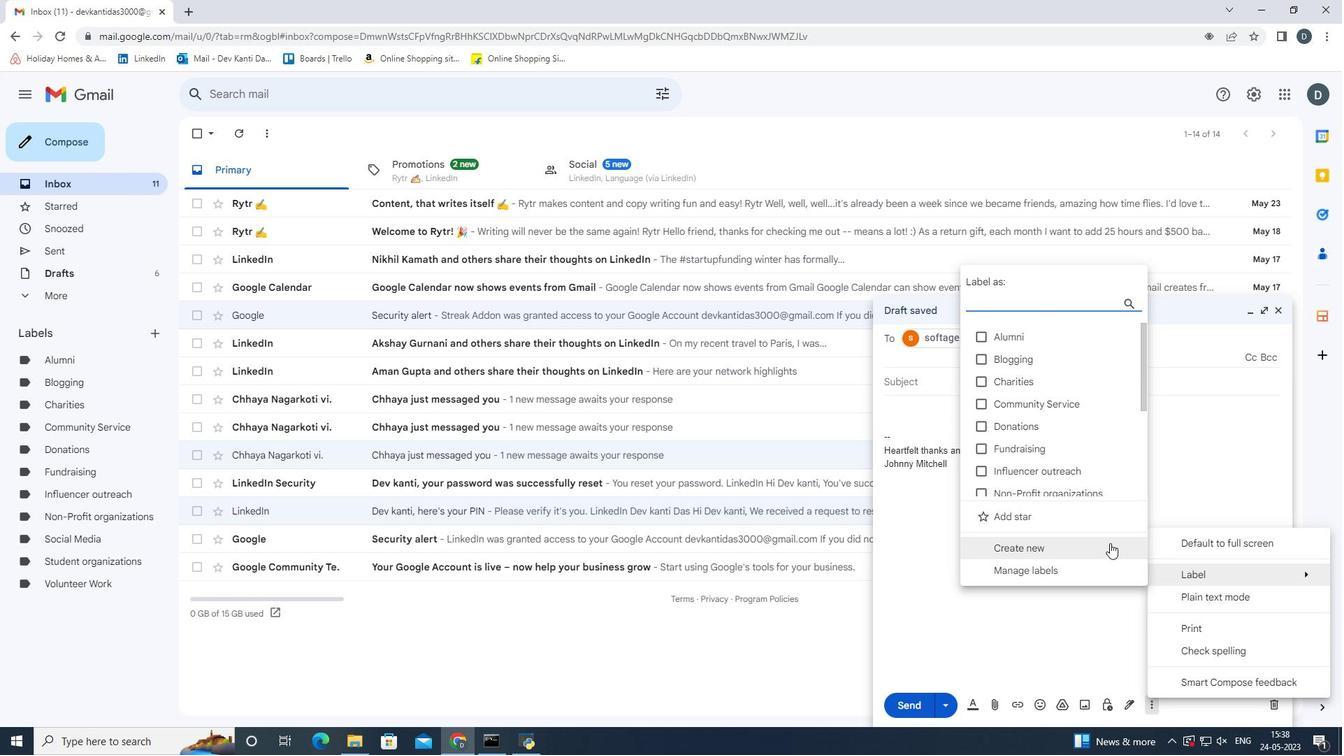 
Action: Mouse pressed left at (1100, 542)
Screenshot: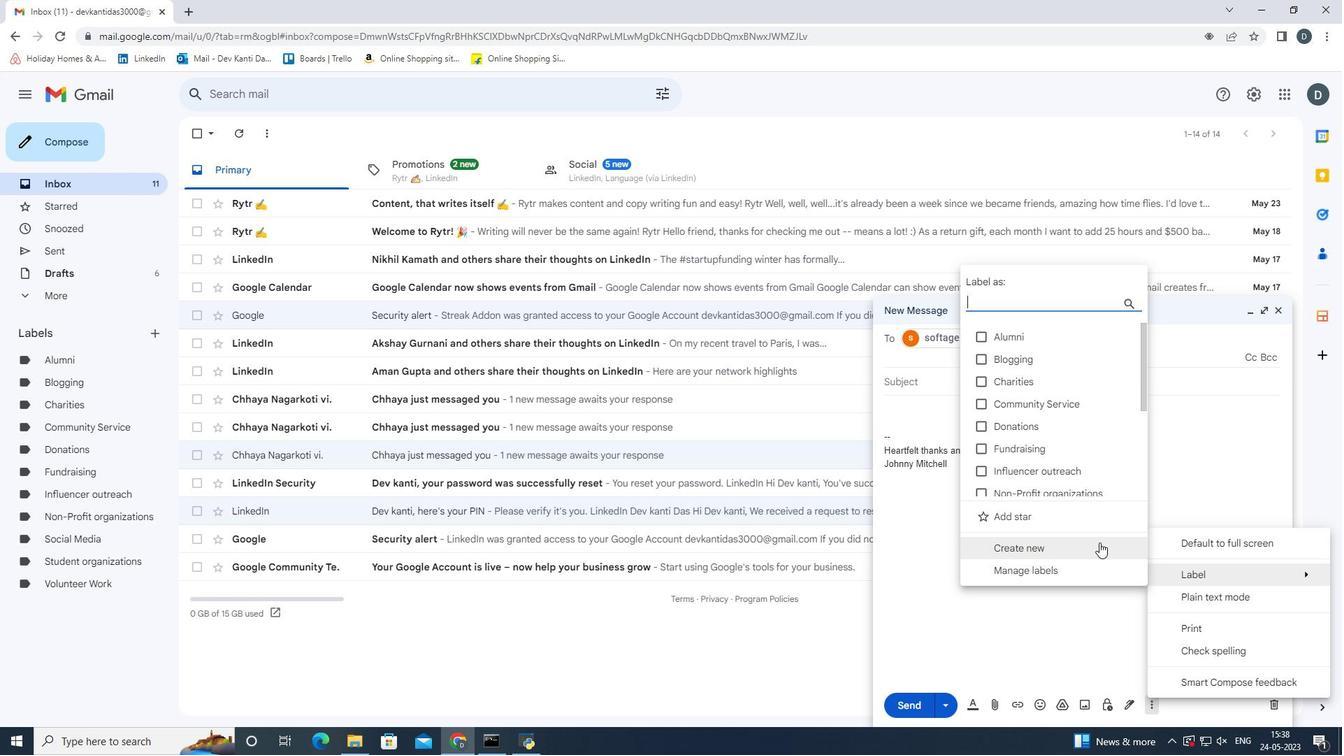 
Action: Key pressed <Key.shift><Key.shift><Key.shift><Key.shift><Key.shift><Key.shift><Key.shift><Key.shift><Key.shift><Key.shift>Photography<Key.enter><Key.enter>
Screenshot: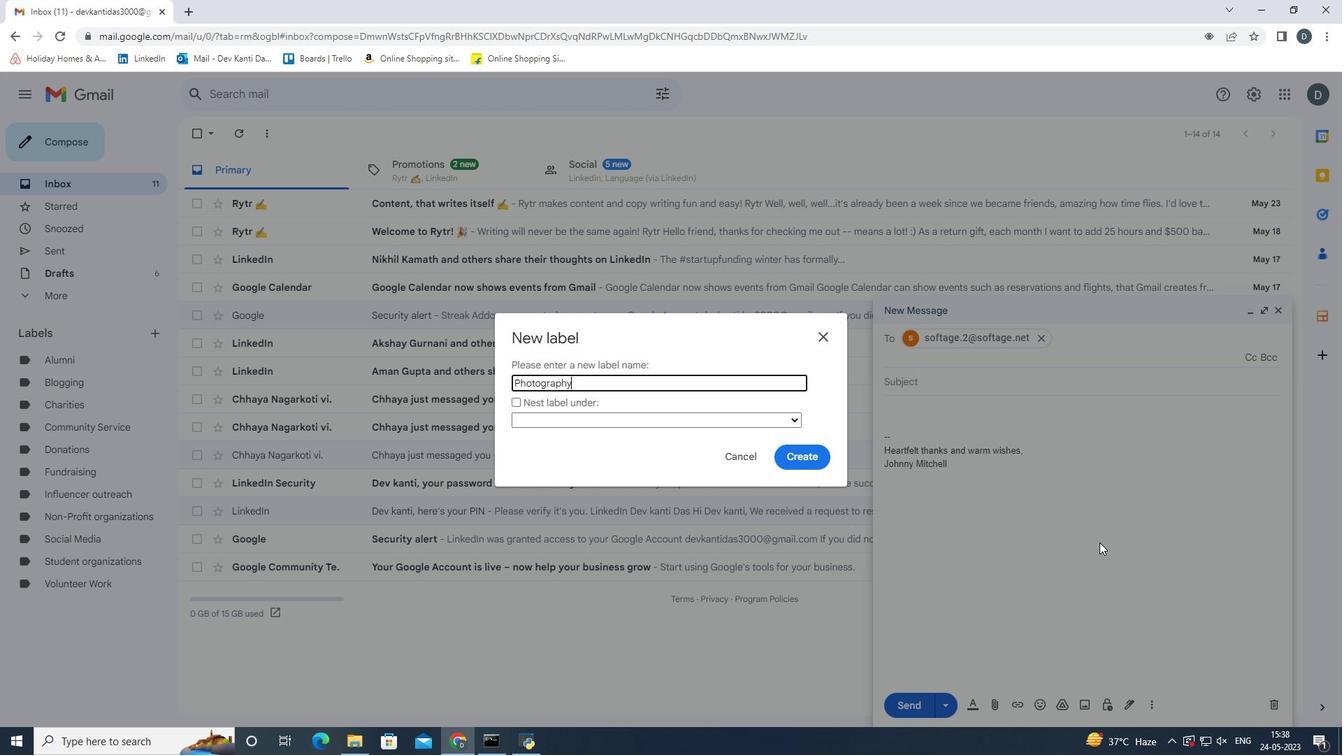 
Action: Mouse moved to (906, 707)
Screenshot: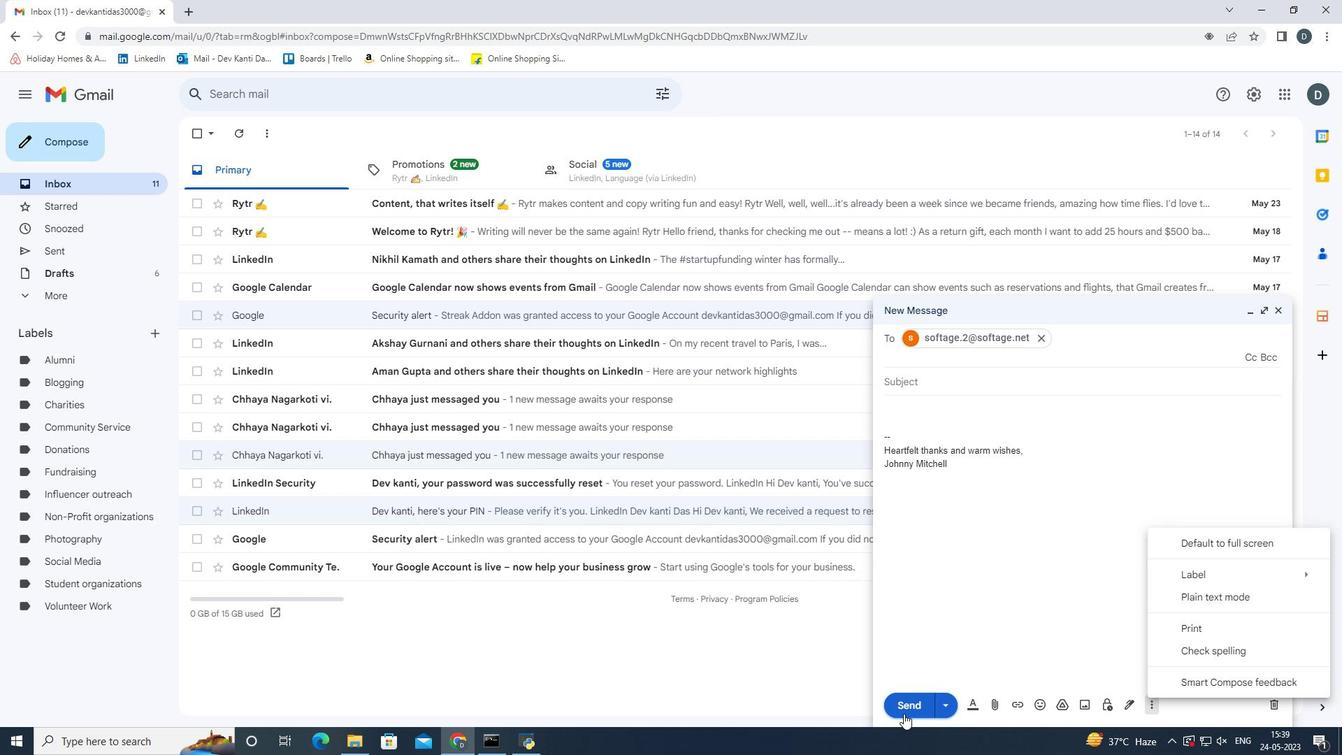 
Action: Mouse pressed left at (906, 707)
Screenshot: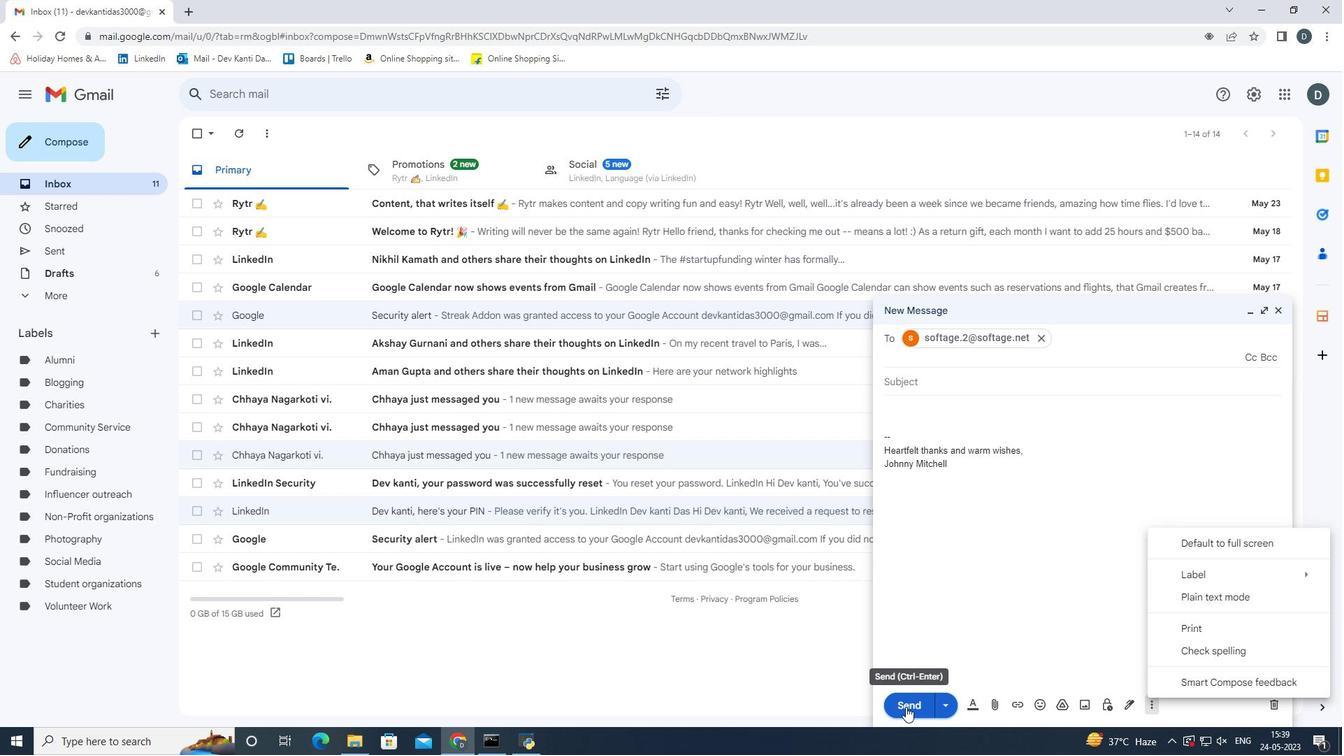 
